 Task: Toggle the udate links on file move enable for directories.
Action: Mouse moved to (25, 626)
Screenshot: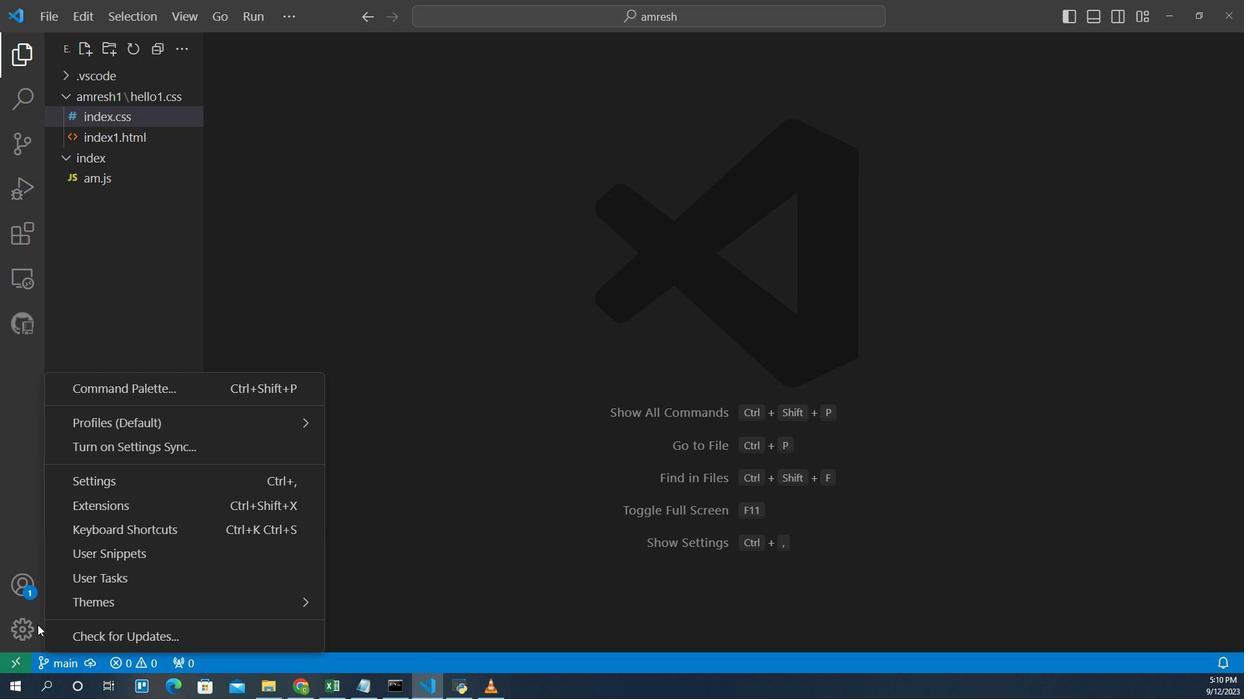 
Action: Mouse pressed left at (25, 626)
Screenshot: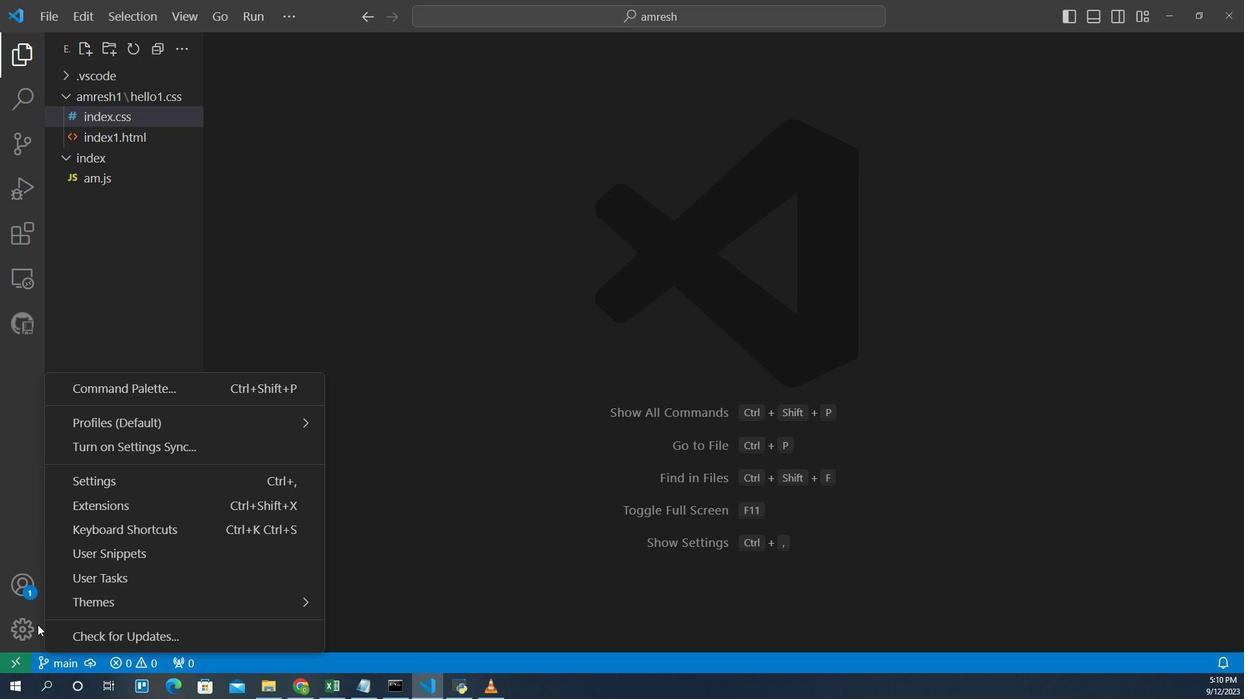 
Action: Mouse moved to (86, 484)
Screenshot: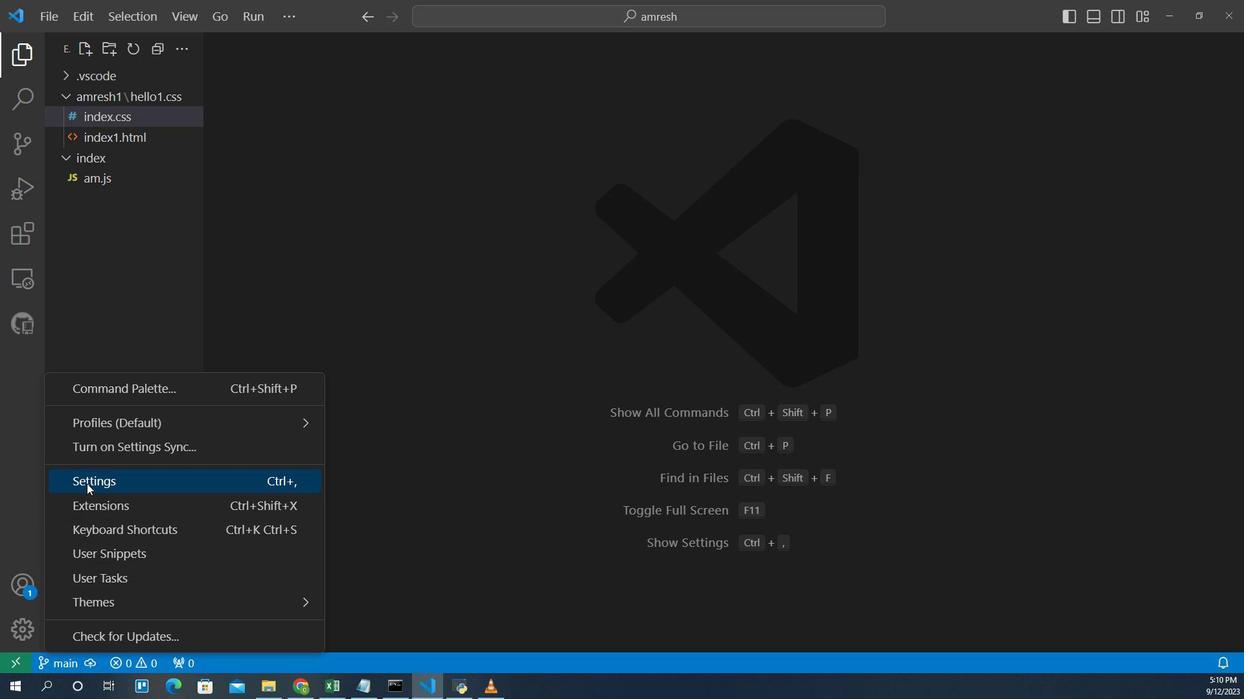 
Action: Mouse pressed left at (86, 484)
Screenshot: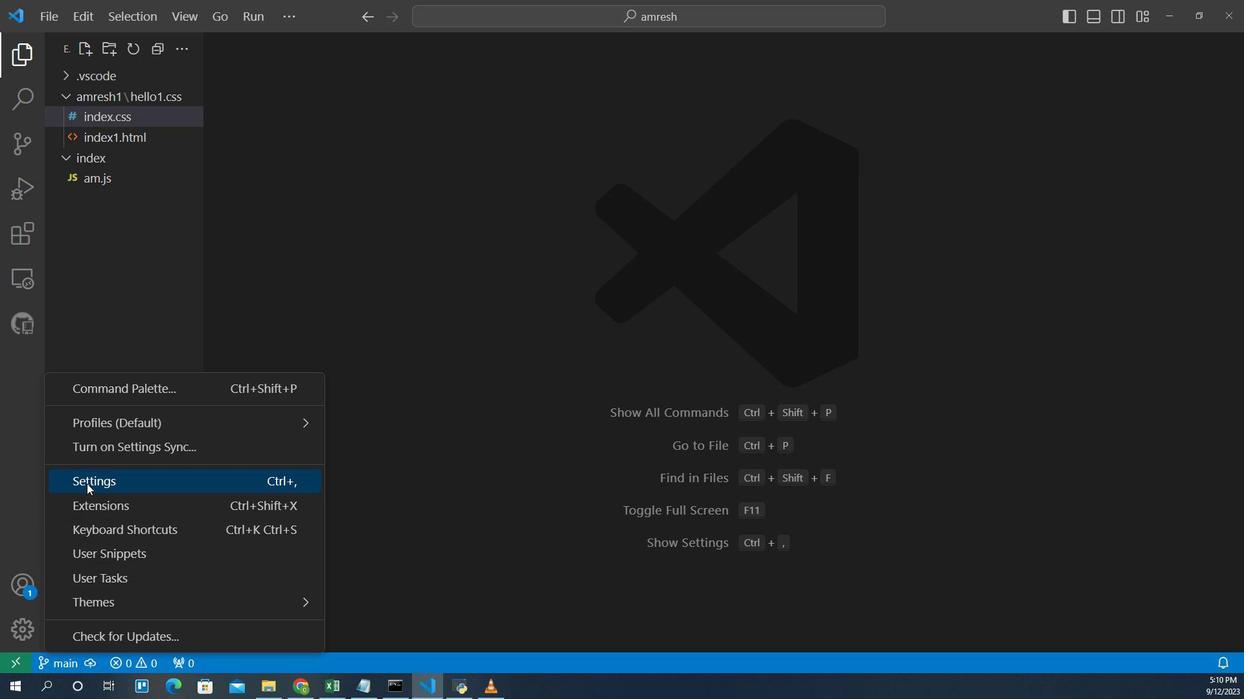 
Action: Mouse moved to (303, 301)
Screenshot: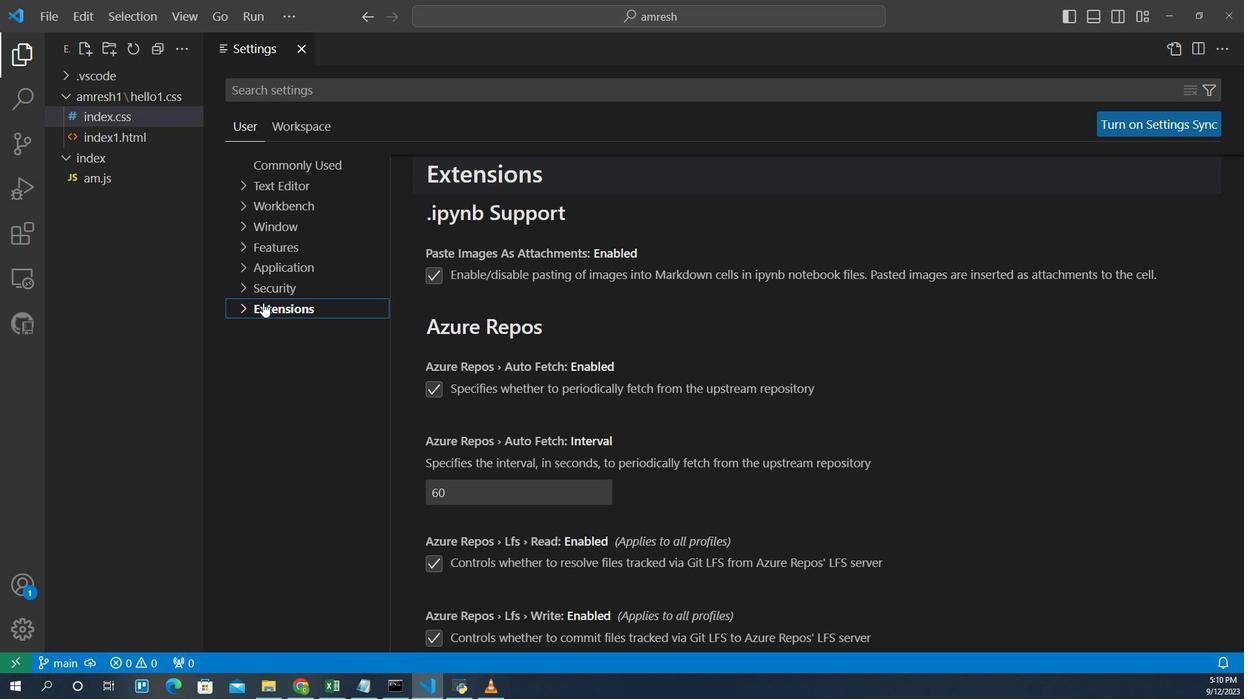 
Action: Mouse pressed left at (303, 301)
Screenshot: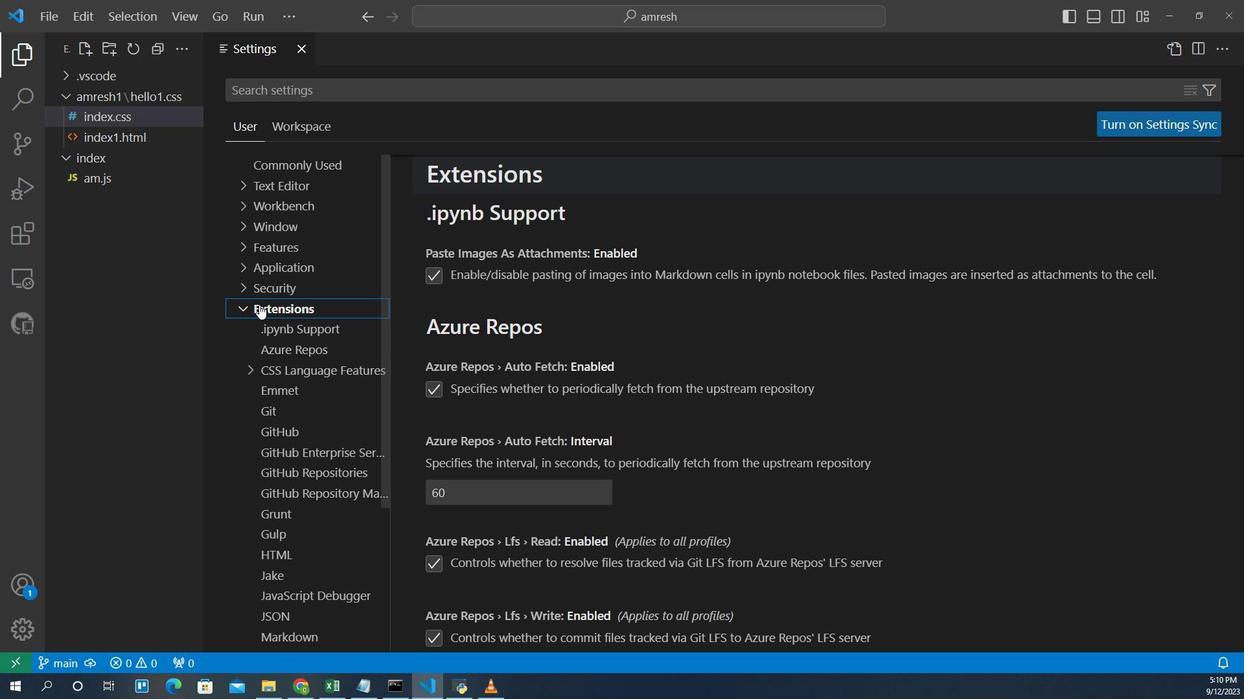 
Action: Mouse moved to (332, 639)
Screenshot: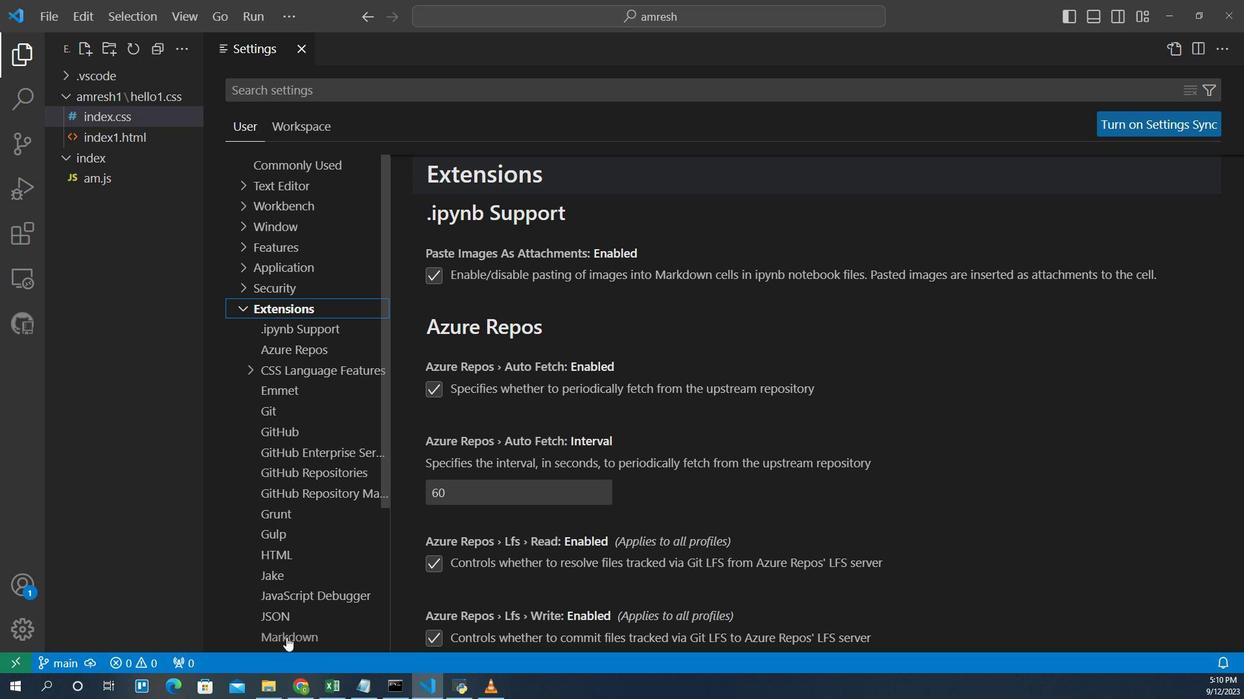 
Action: Mouse pressed left at (332, 639)
Screenshot: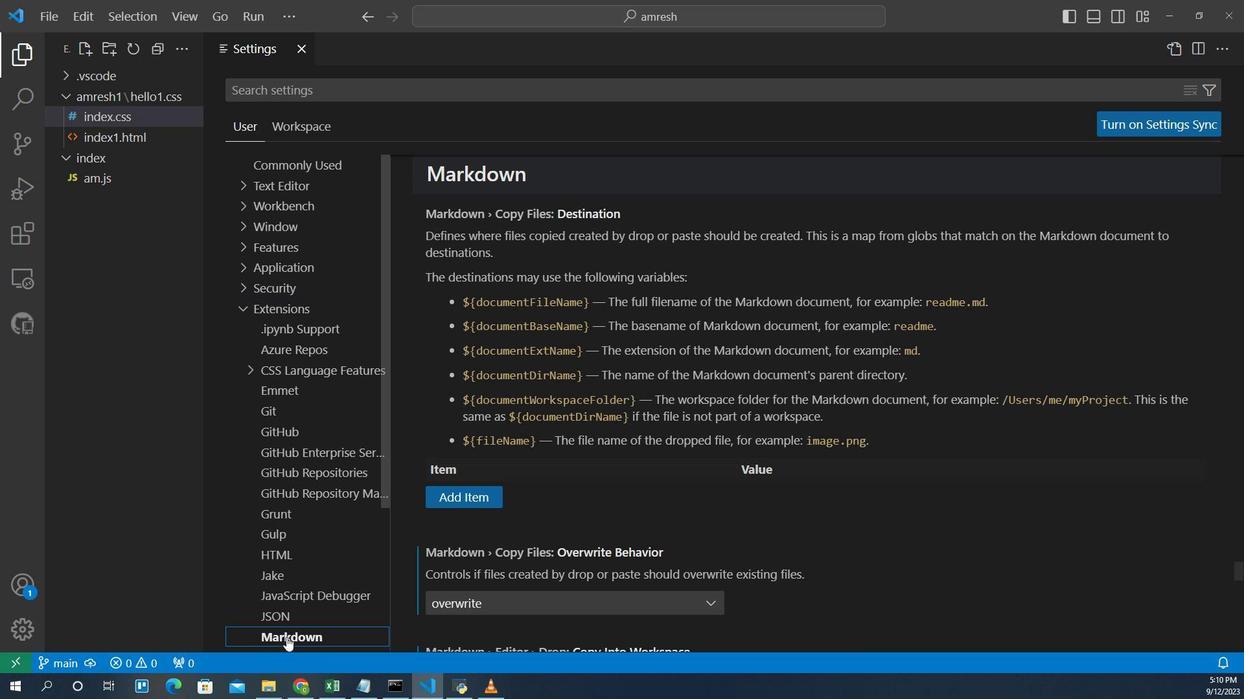 
Action: Mouse moved to (738, 624)
Screenshot: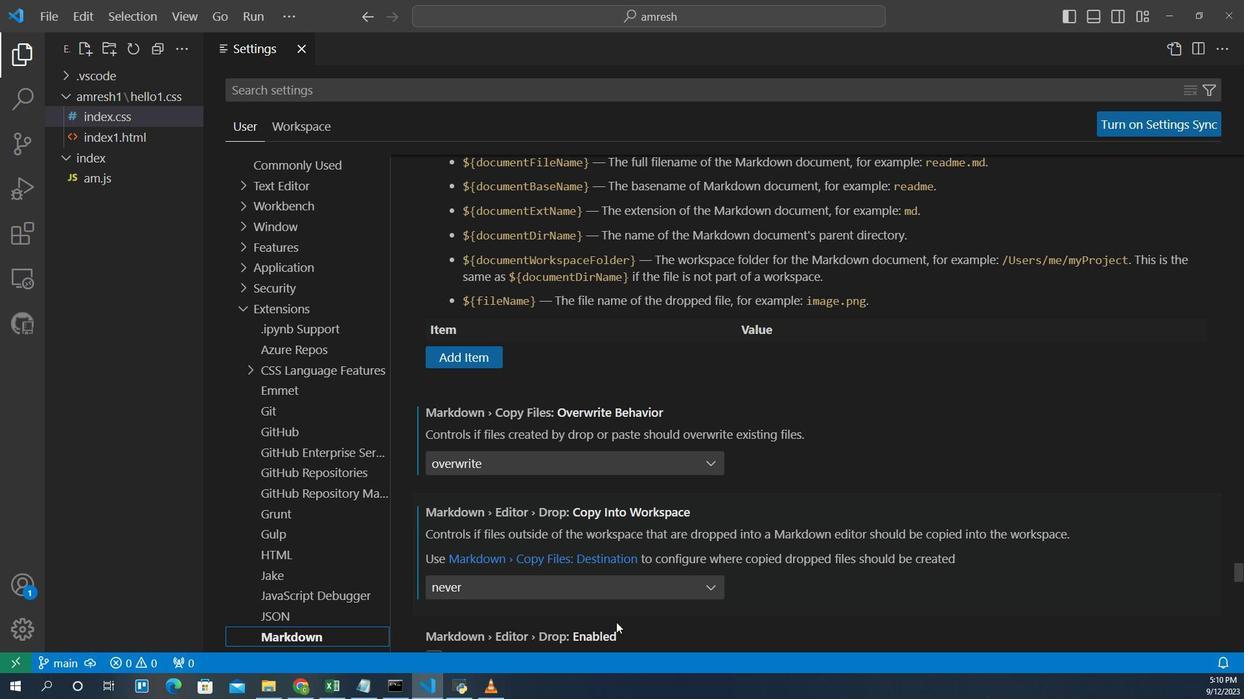 
Action: Mouse scrolled (738, 623) with delta (0, 0)
Screenshot: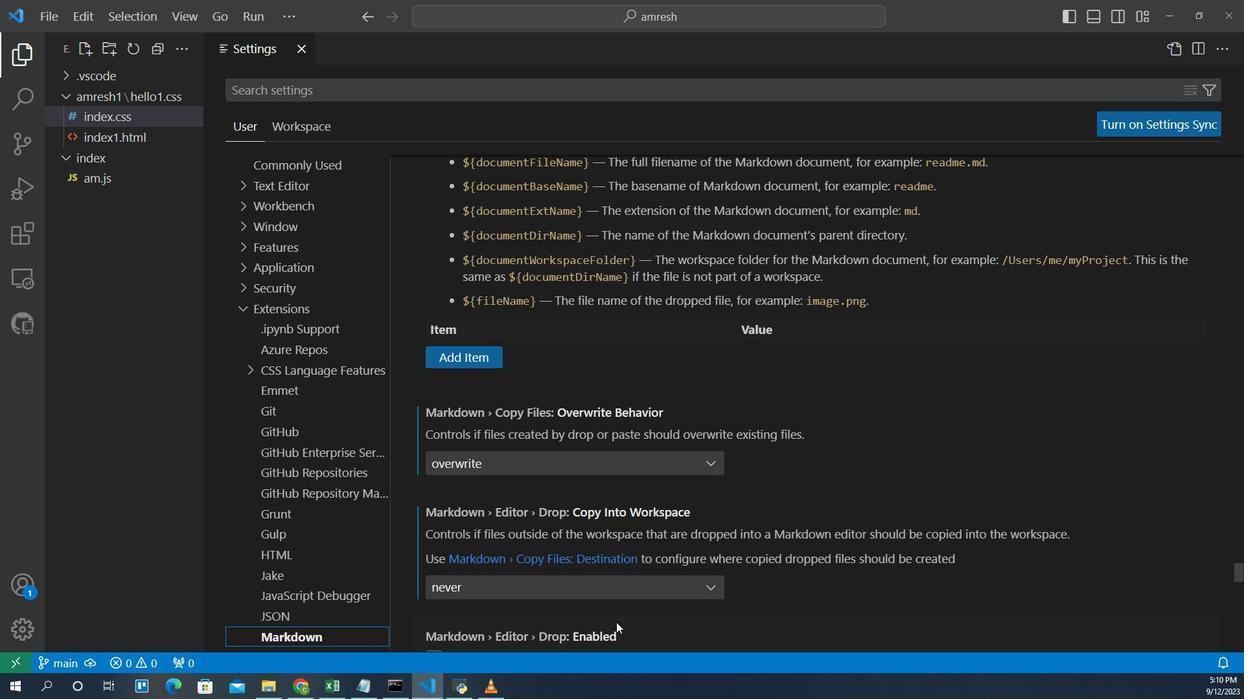 
Action: Mouse scrolled (738, 623) with delta (0, 0)
Screenshot: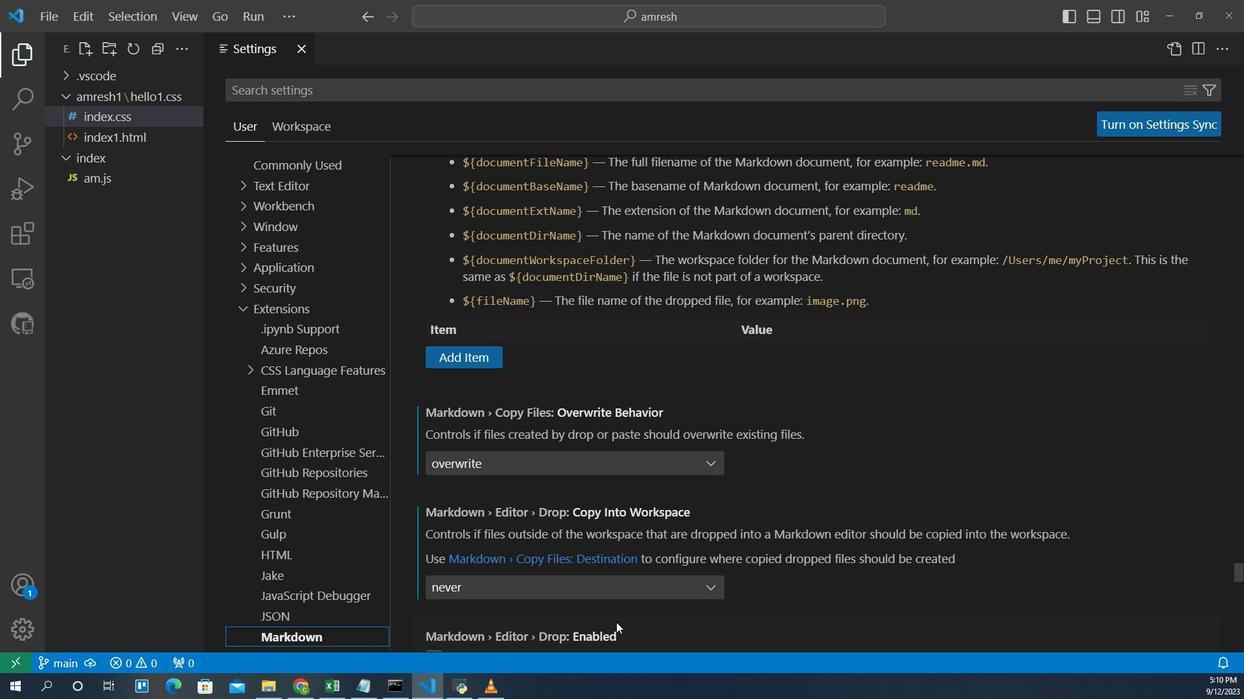 
Action: Mouse scrolled (738, 623) with delta (0, 0)
Screenshot: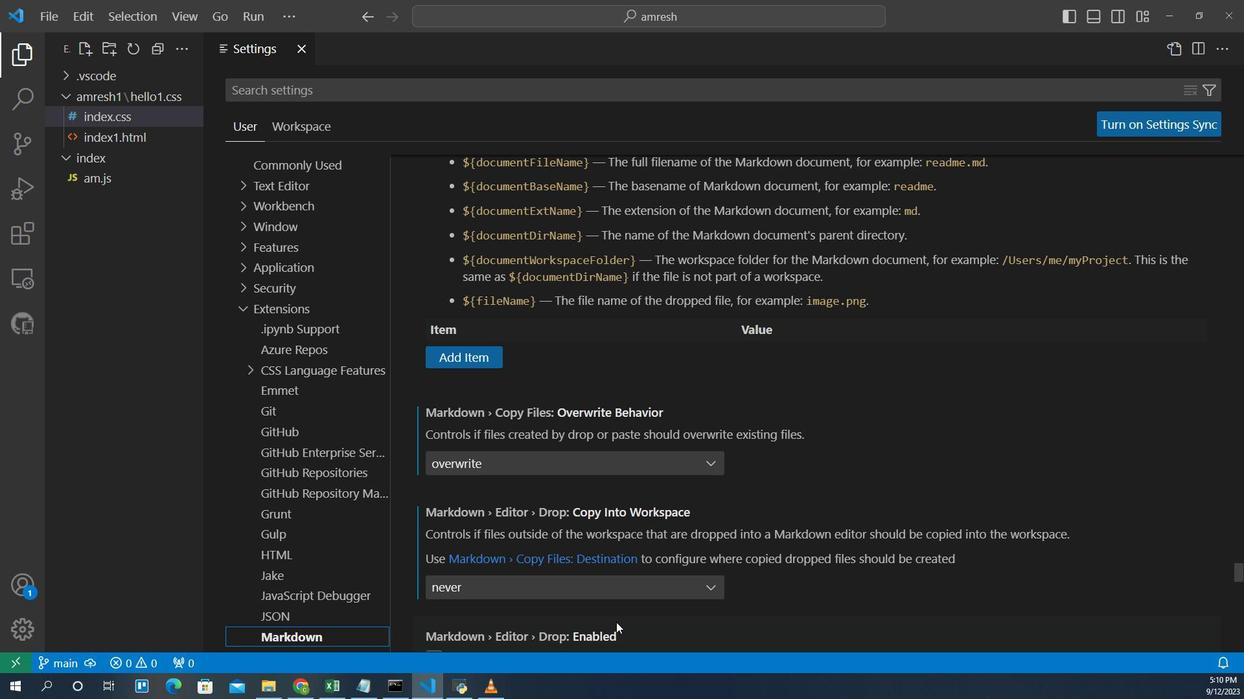 
Action: Mouse moved to (738, 624)
Screenshot: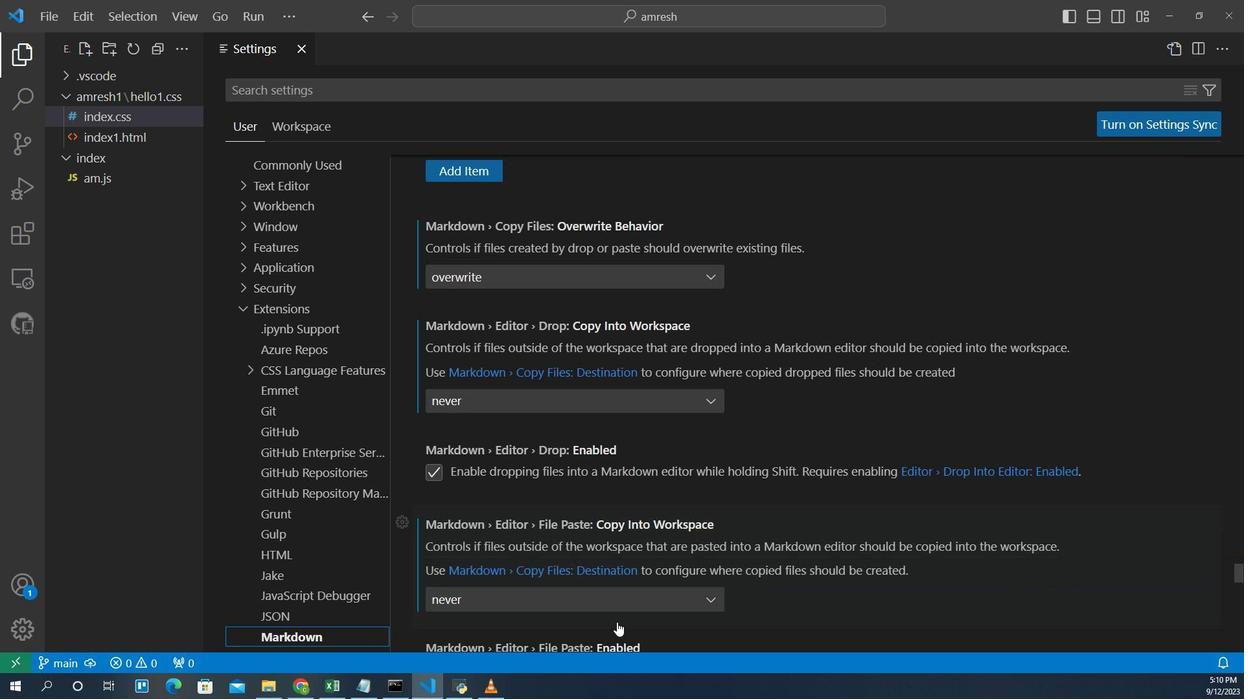 
Action: Mouse scrolled (738, 623) with delta (0, 0)
Screenshot: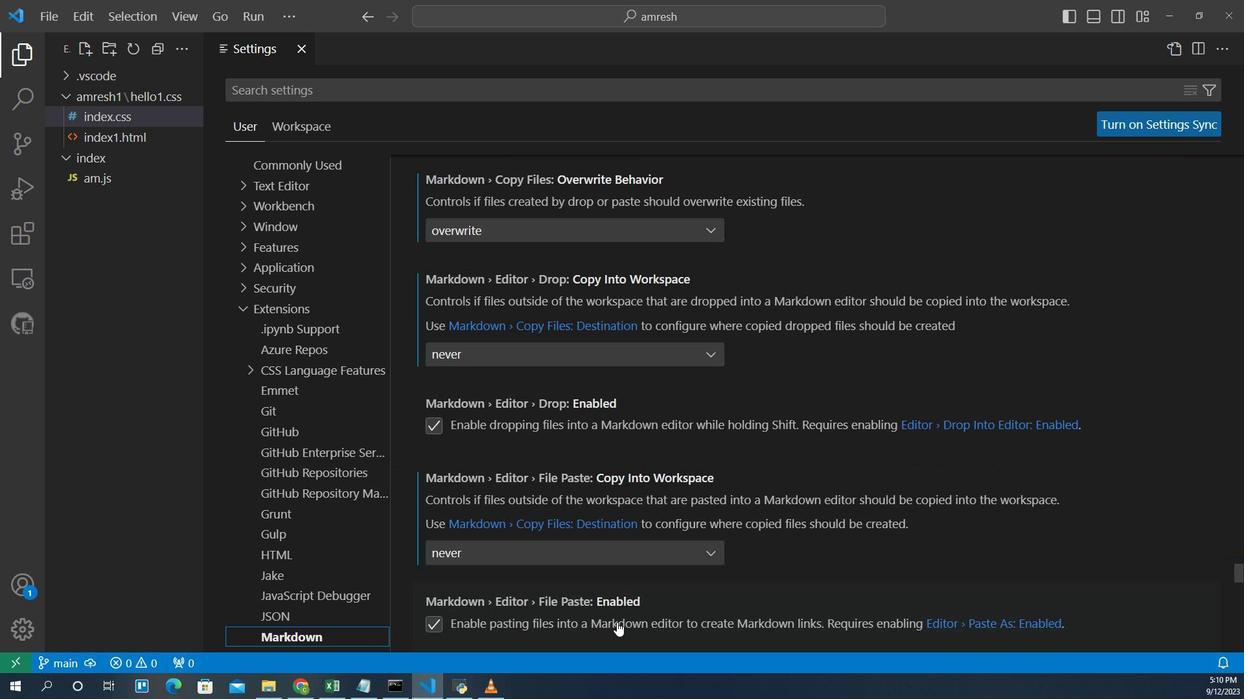 
Action: Mouse scrolled (738, 623) with delta (0, 0)
Screenshot: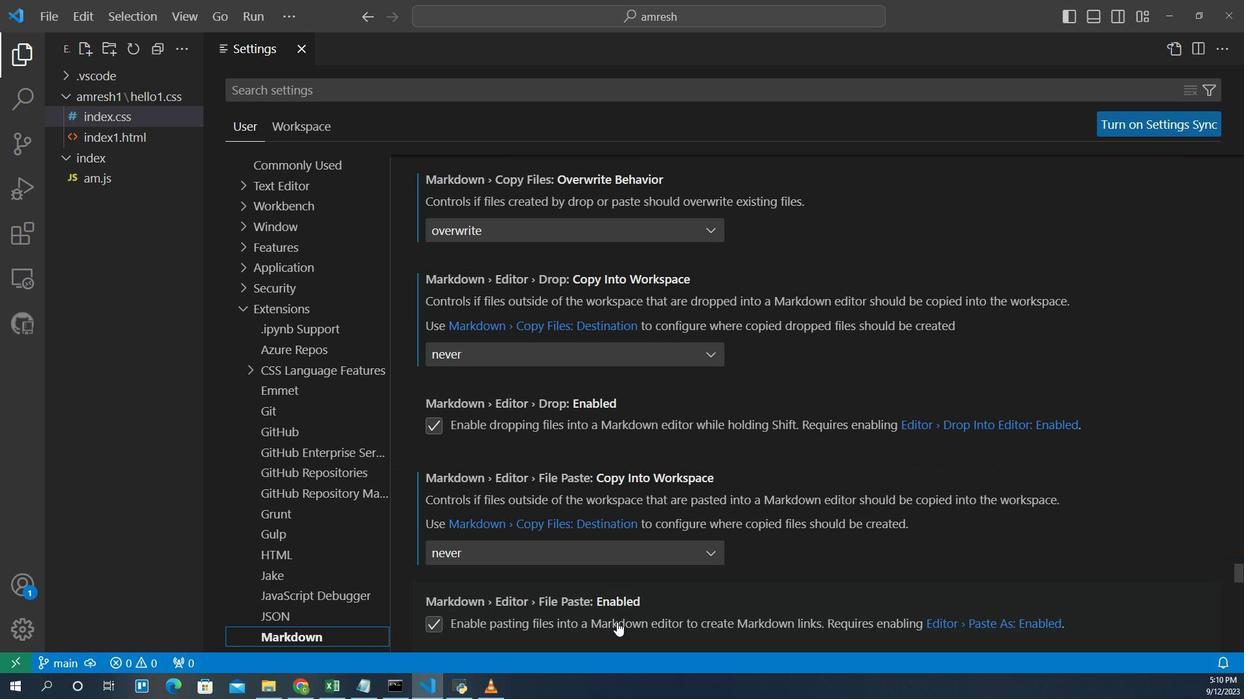 
Action: Mouse scrolled (738, 623) with delta (0, 0)
Screenshot: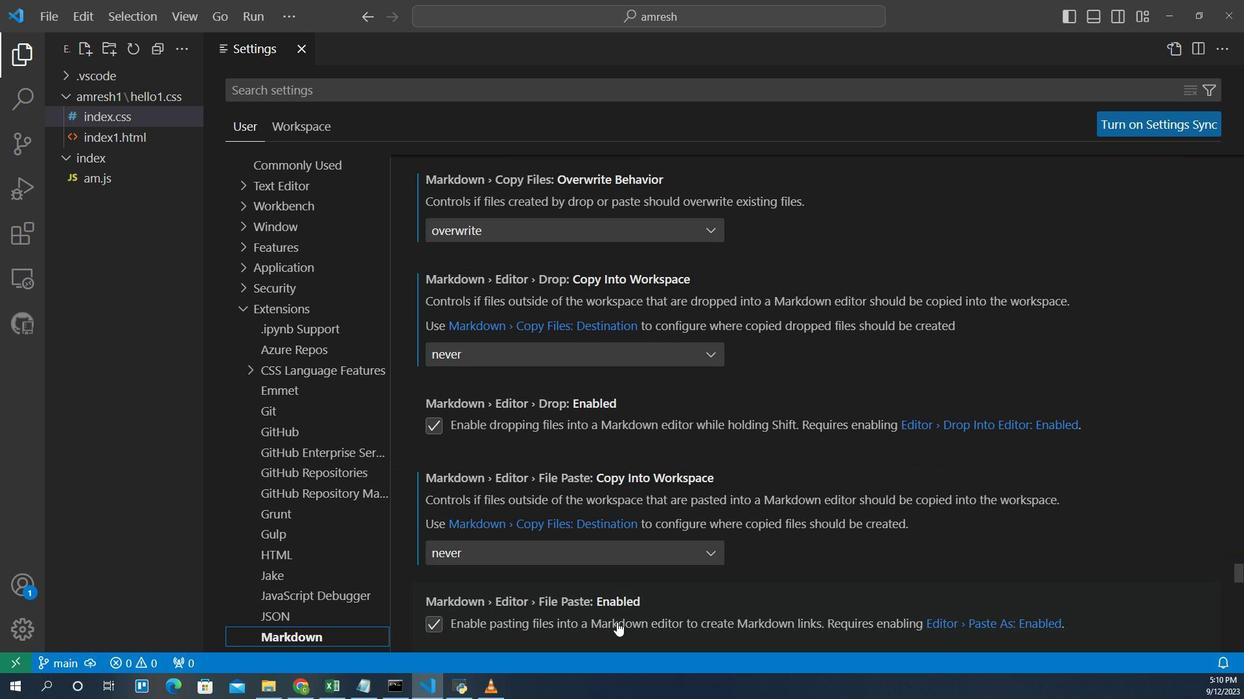 
Action: Mouse scrolled (738, 623) with delta (0, 0)
Screenshot: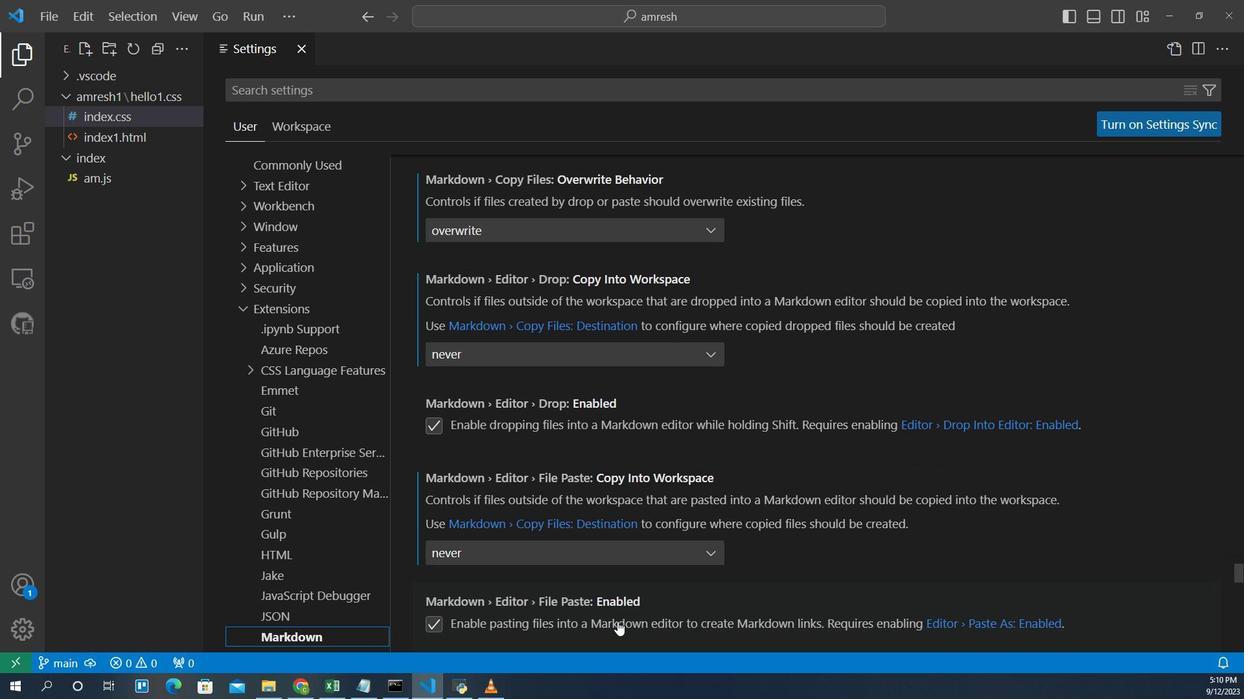 
Action: Mouse scrolled (738, 623) with delta (0, 0)
Screenshot: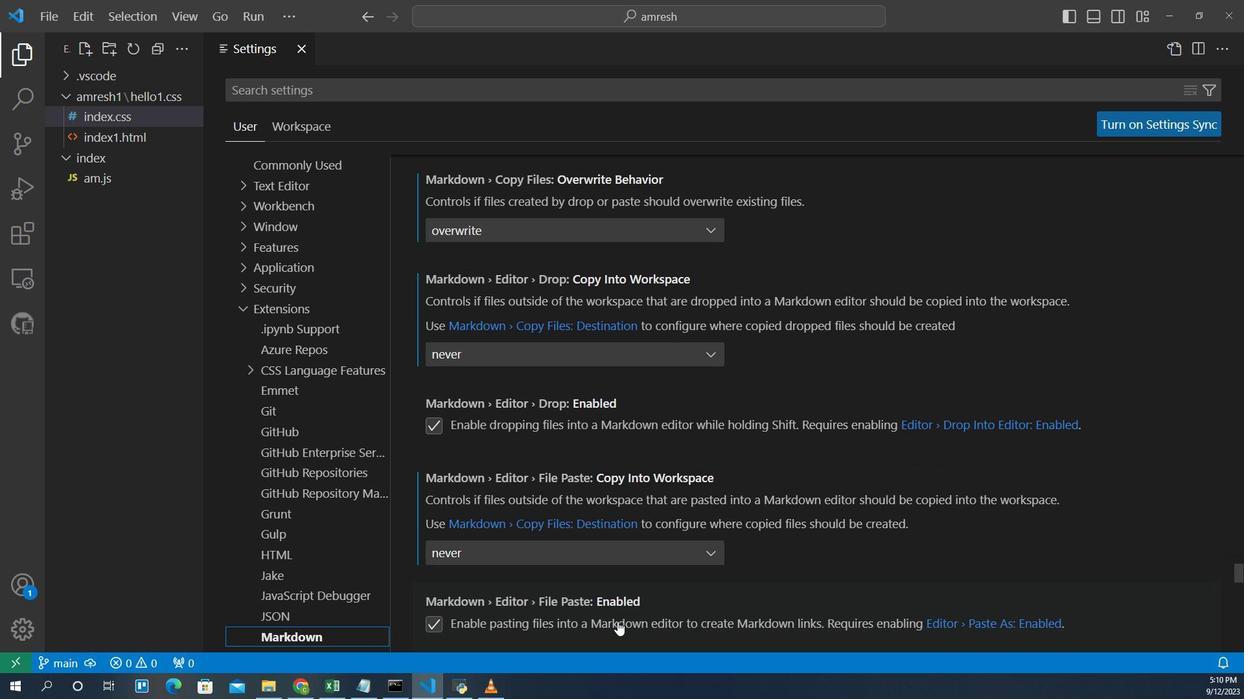 
Action: Mouse moved to (739, 623)
Screenshot: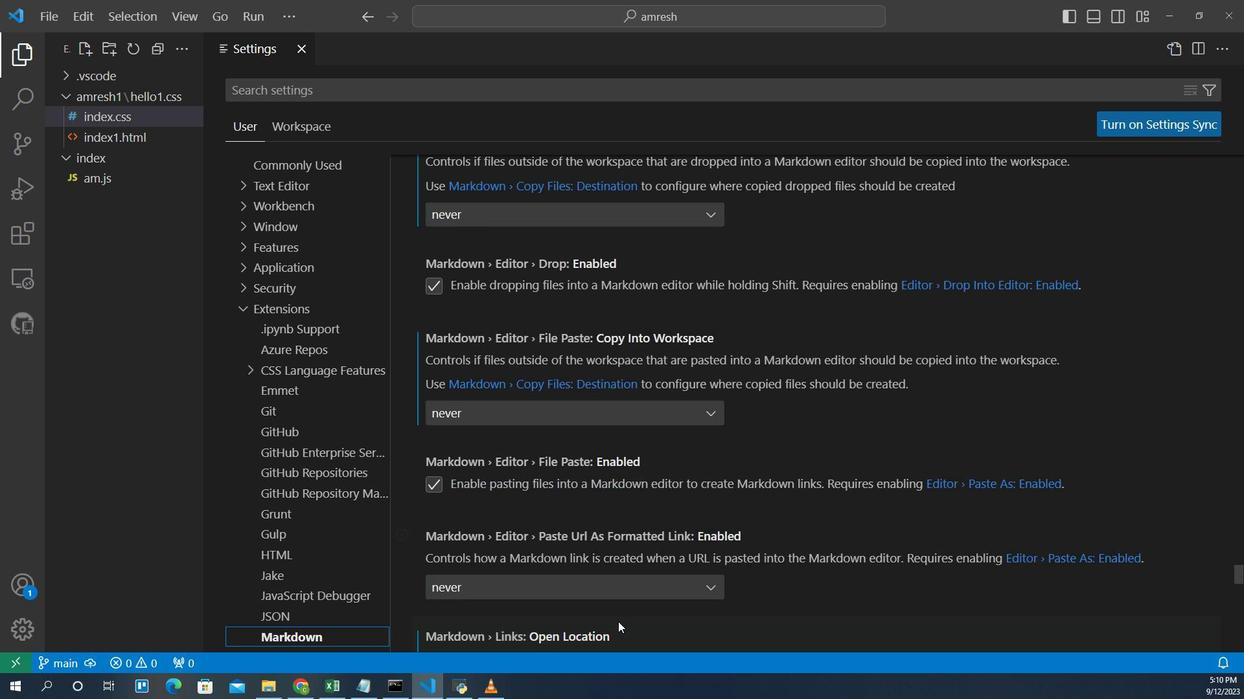 
Action: Mouse scrolled (739, 622) with delta (0, 0)
Screenshot: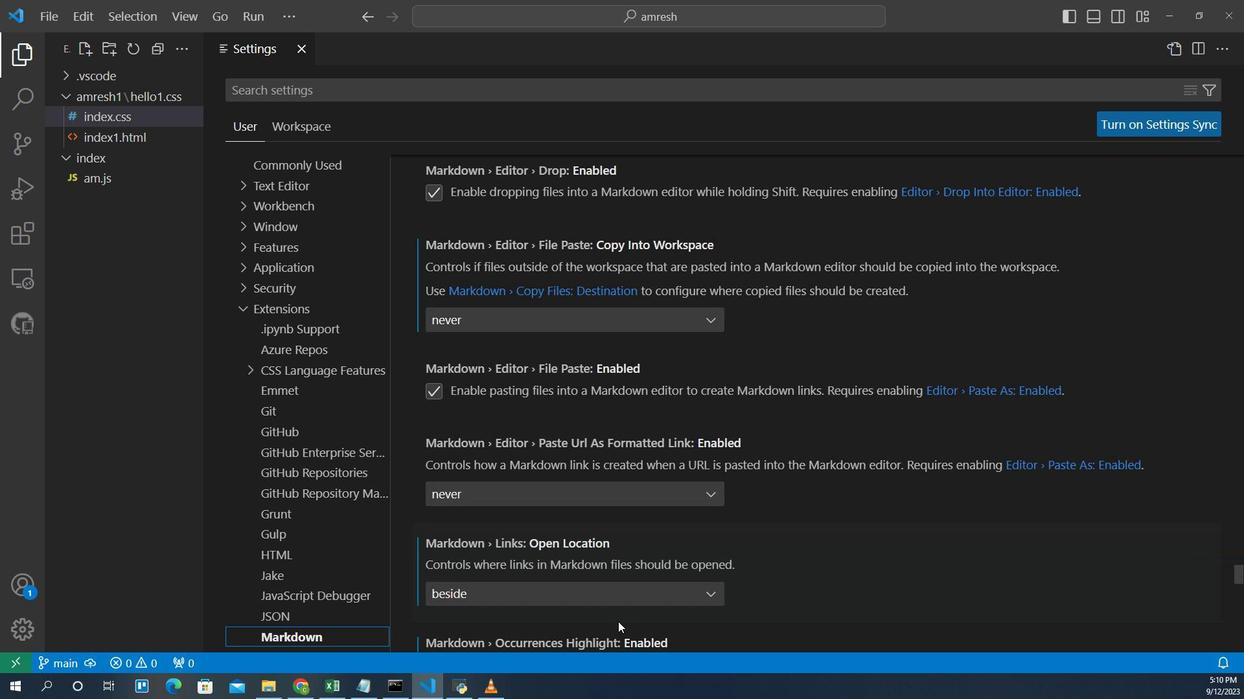 
Action: Mouse scrolled (739, 622) with delta (0, 0)
Screenshot: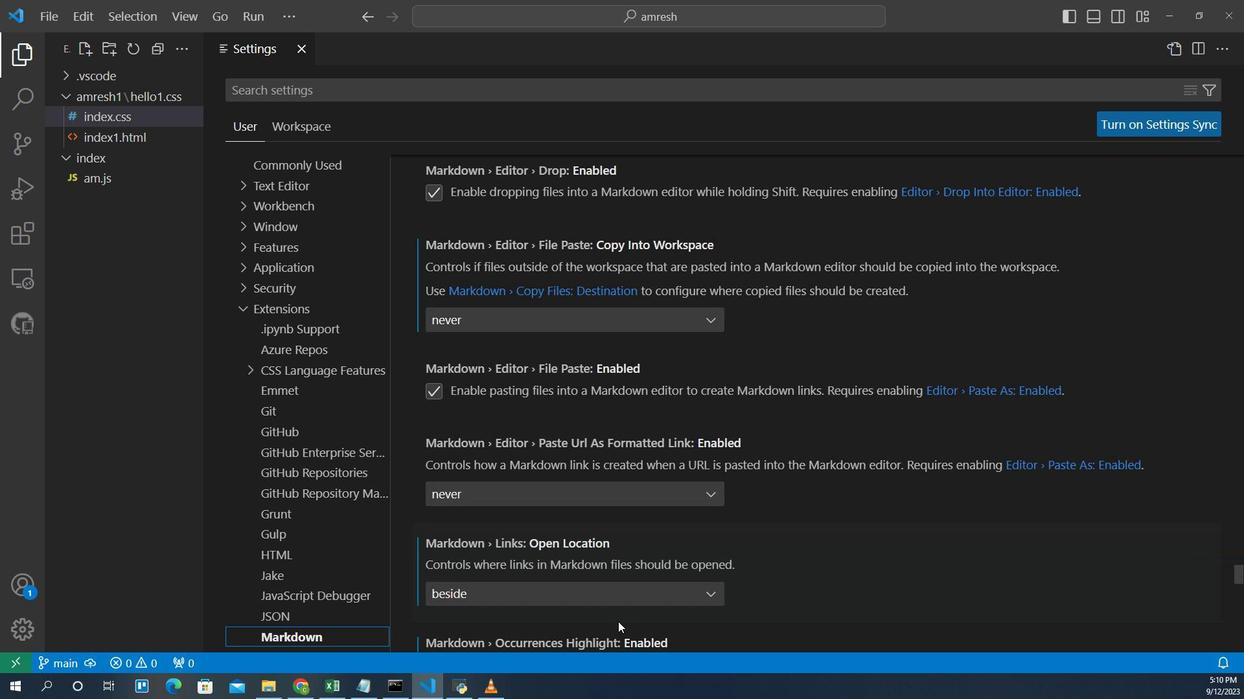 
Action: Mouse scrolled (739, 622) with delta (0, 0)
Screenshot: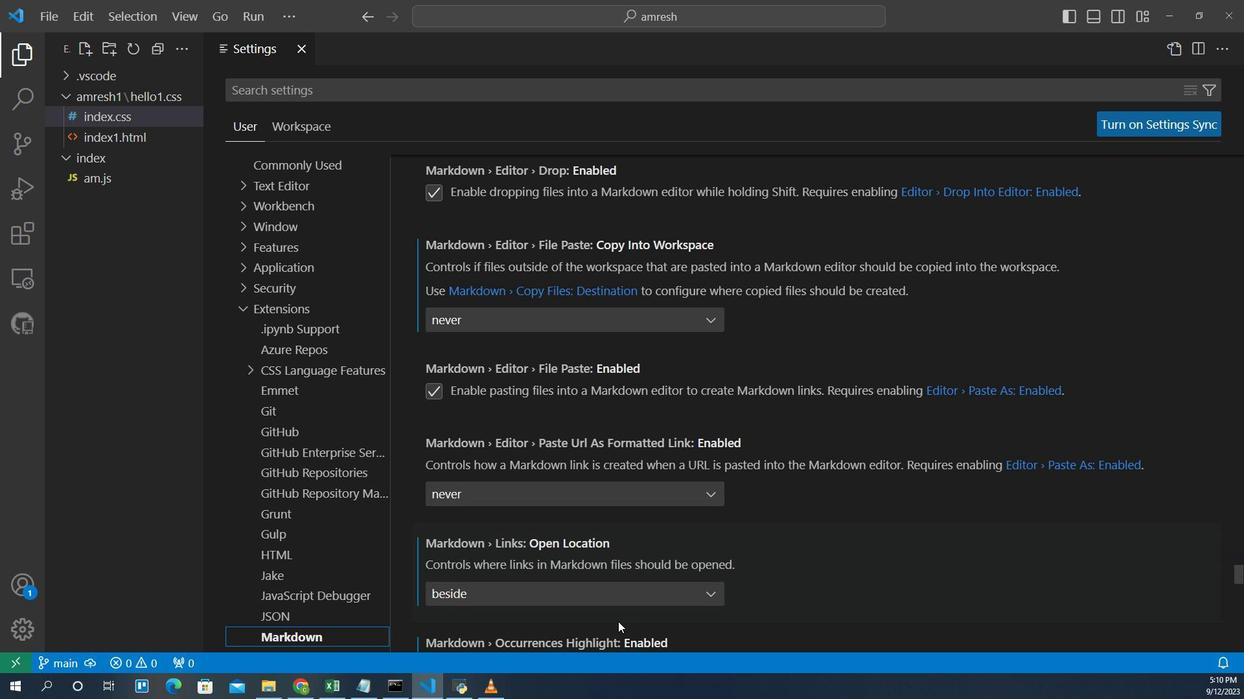 
Action: Mouse moved to (740, 623)
Screenshot: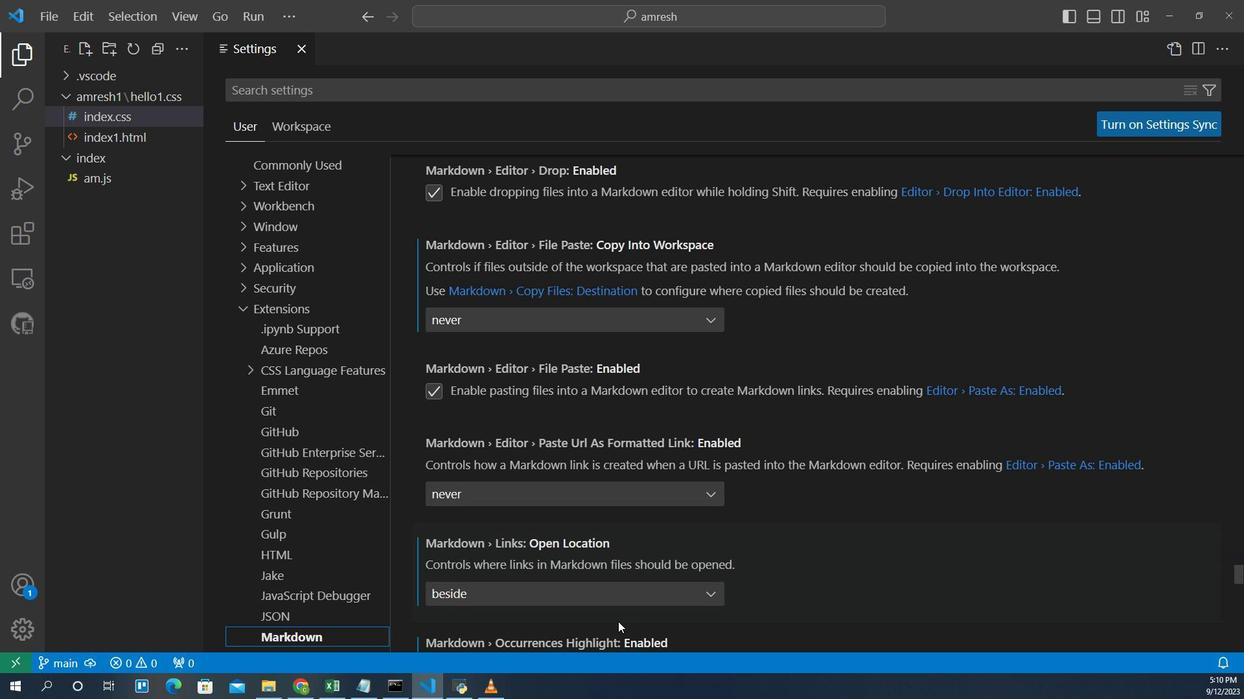 
Action: Mouse scrolled (740, 622) with delta (0, 0)
Screenshot: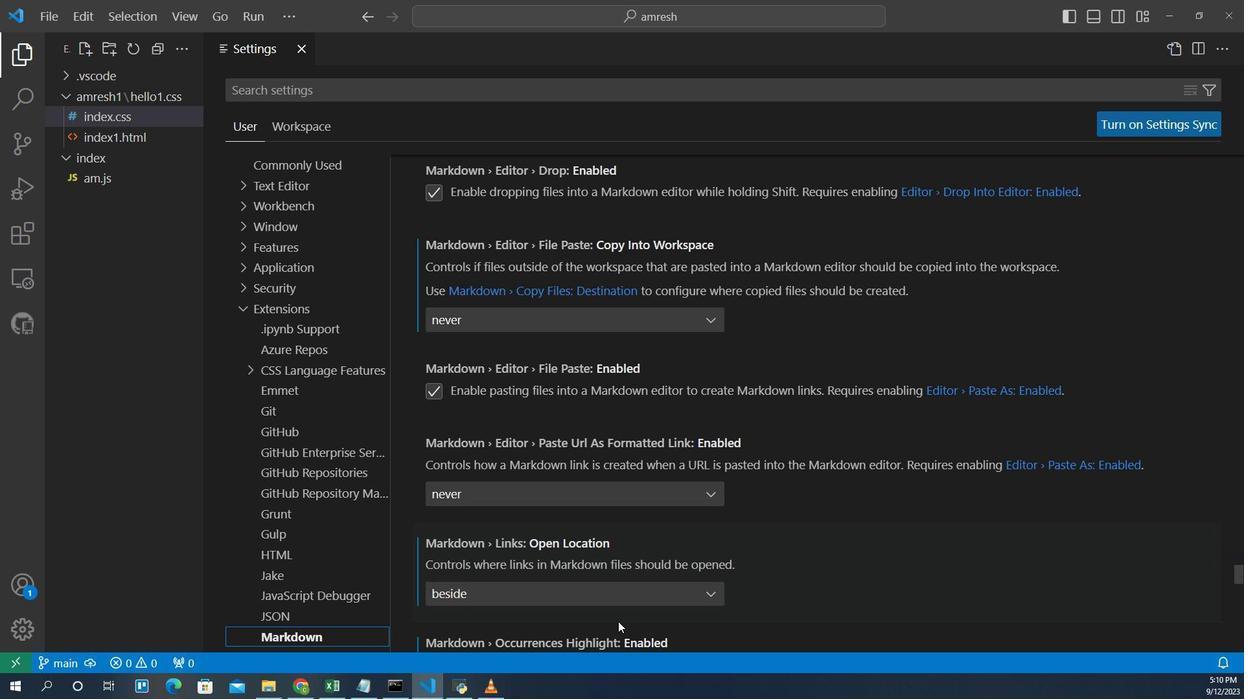 
Action: Mouse scrolled (740, 622) with delta (0, 0)
Screenshot: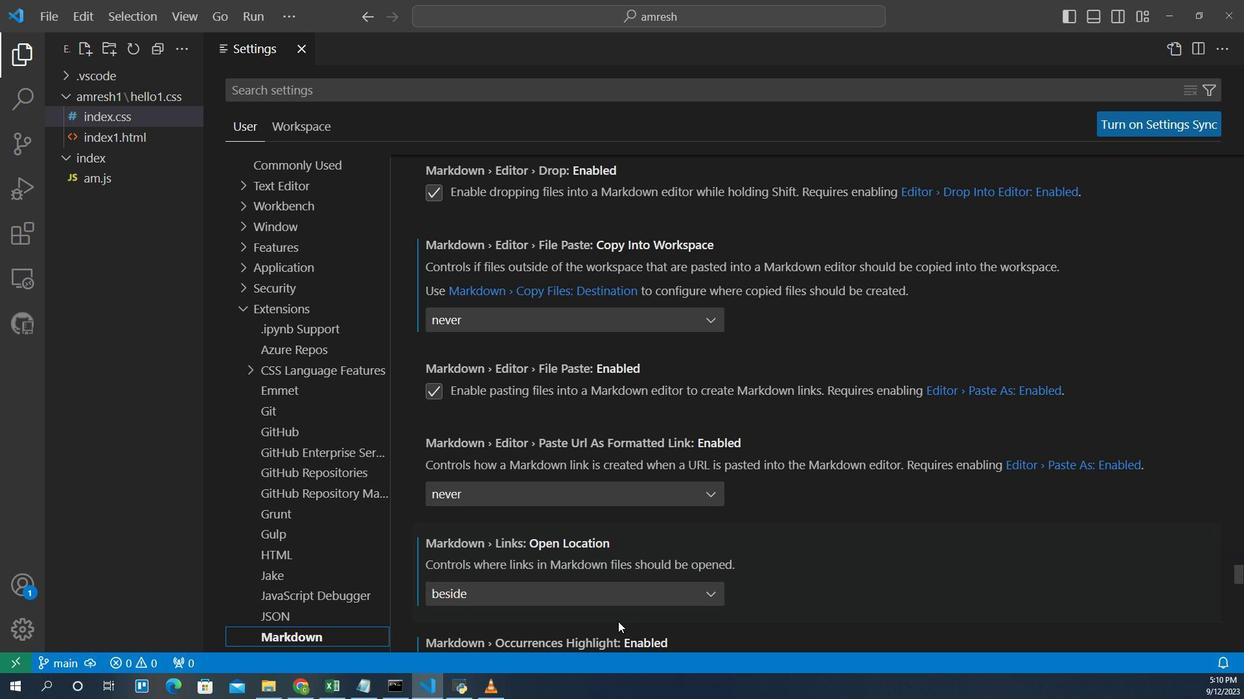 
Action: Mouse scrolled (740, 622) with delta (0, 0)
Screenshot: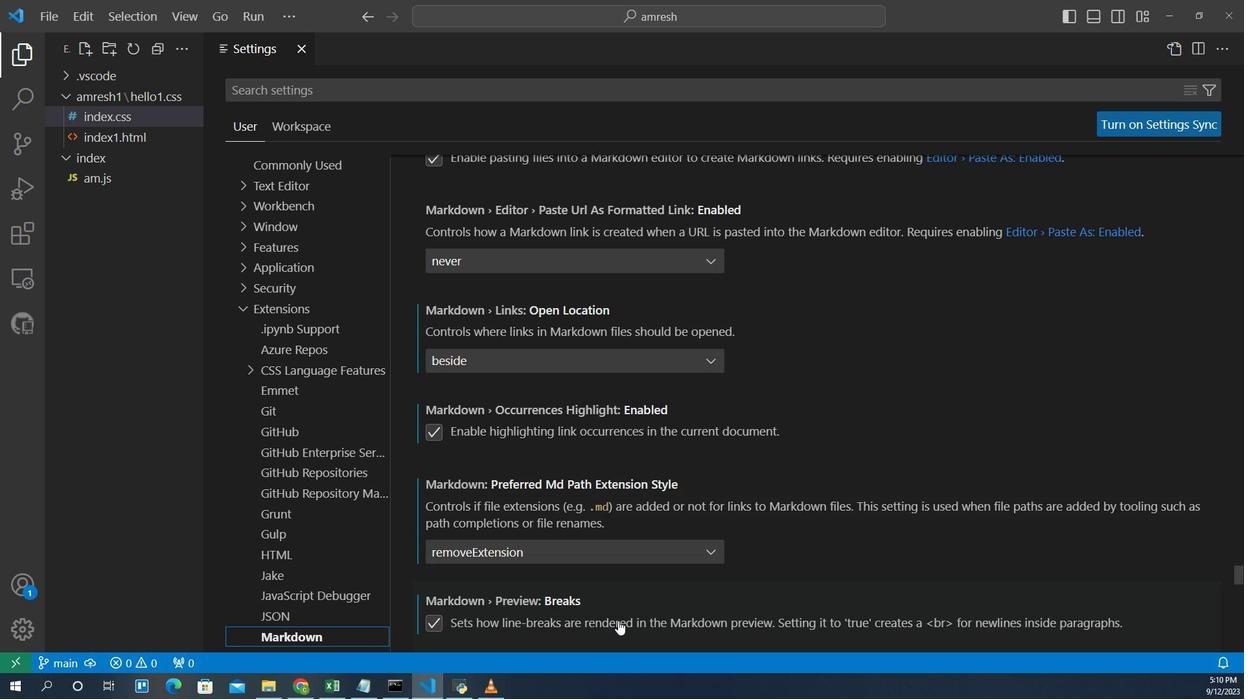 
Action: Mouse scrolled (740, 622) with delta (0, 0)
Screenshot: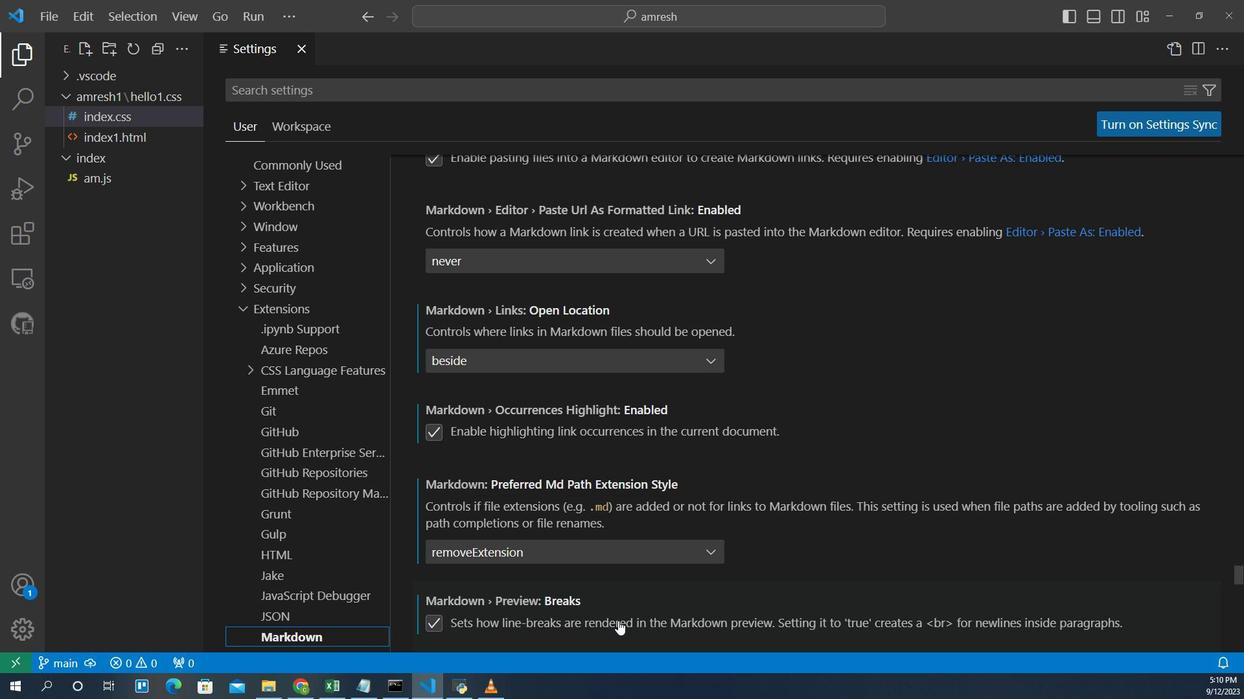 
Action: Mouse scrolled (740, 622) with delta (0, 0)
Screenshot: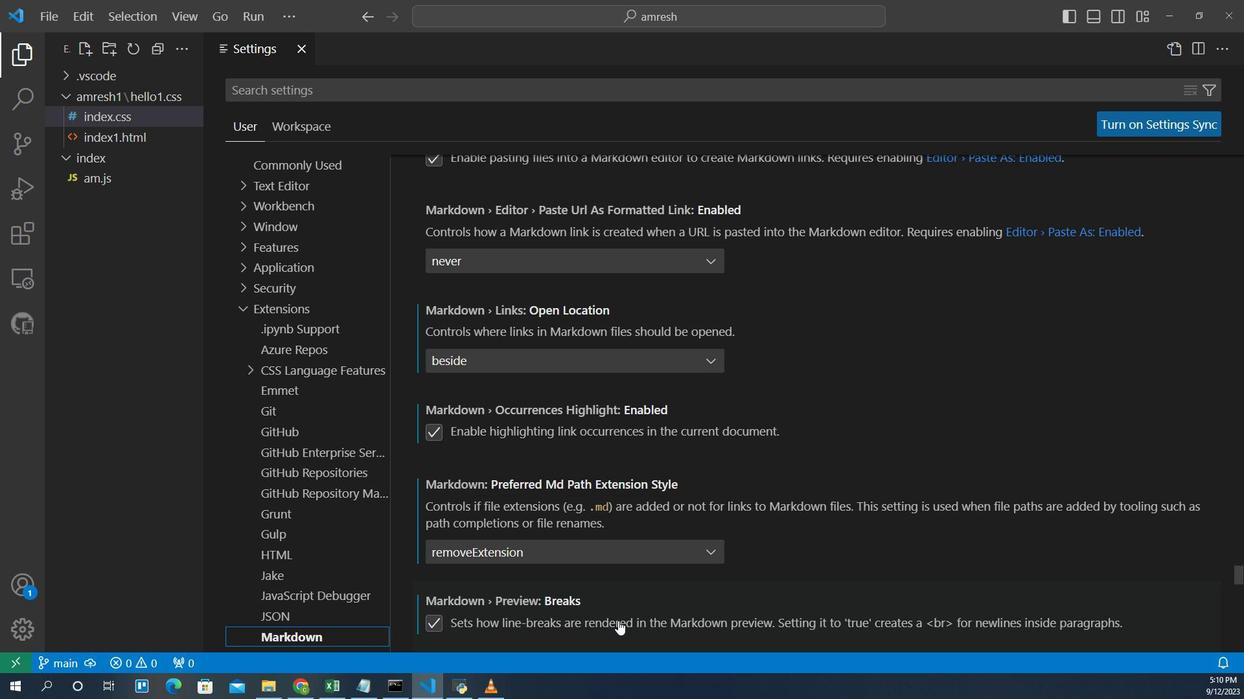 
Action: Mouse scrolled (740, 622) with delta (0, 0)
Screenshot: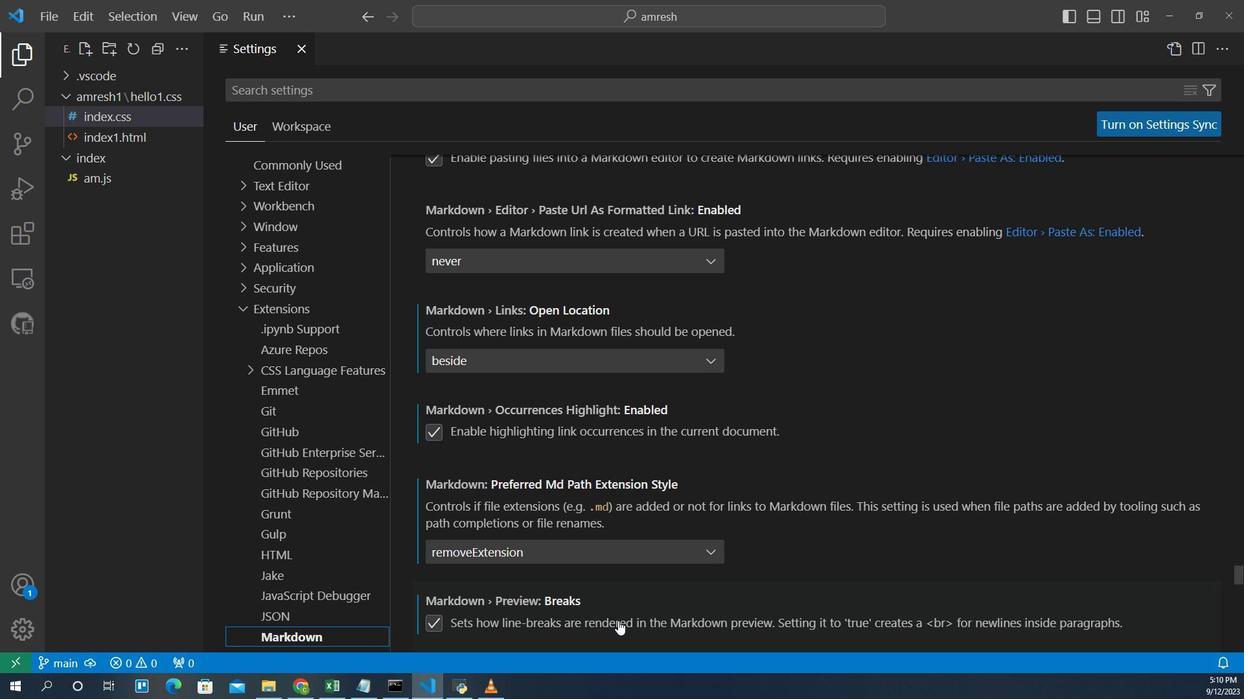 
Action: Mouse moved to (740, 622)
Screenshot: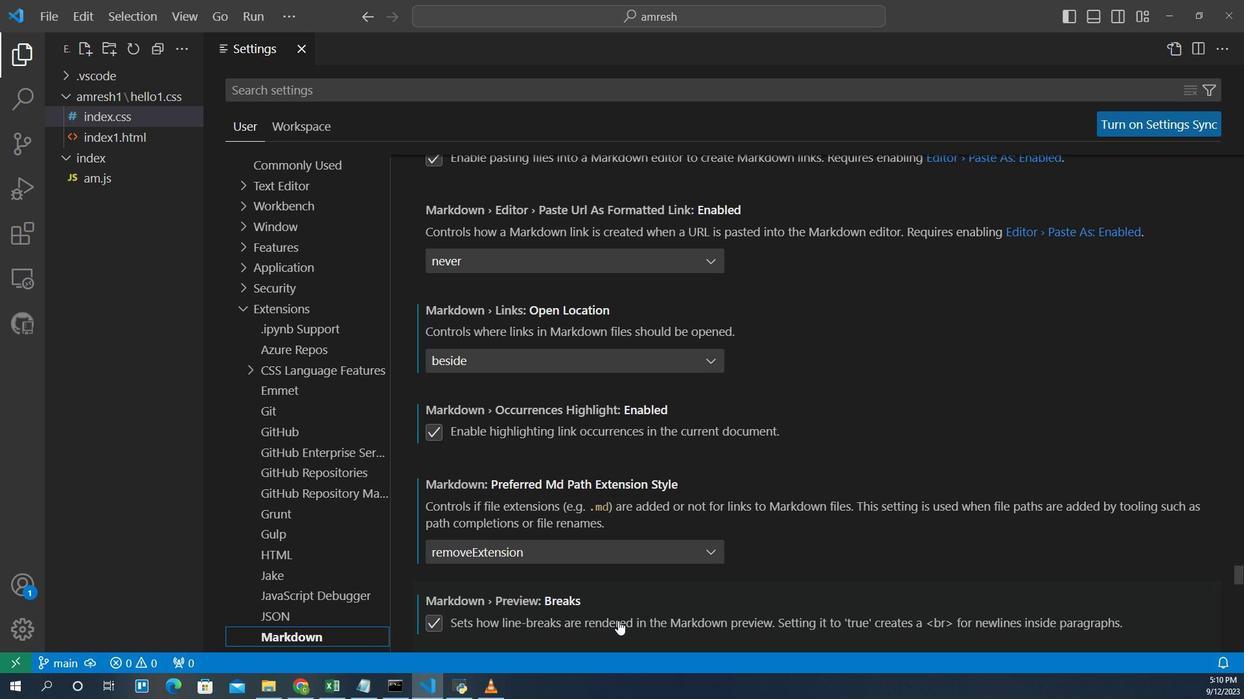 
Action: Mouse scrolled (740, 622) with delta (0, 0)
Screenshot: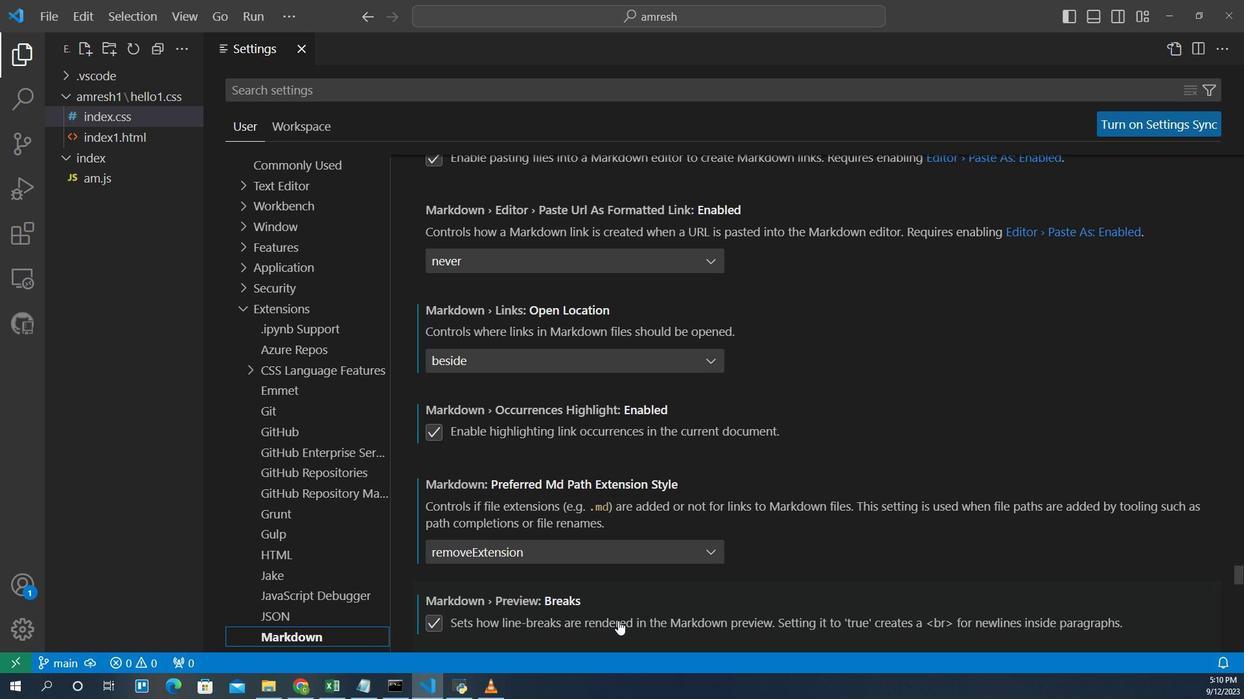 
Action: Mouse scrolled (740, 622) with delta (0, 0)
Screenshot: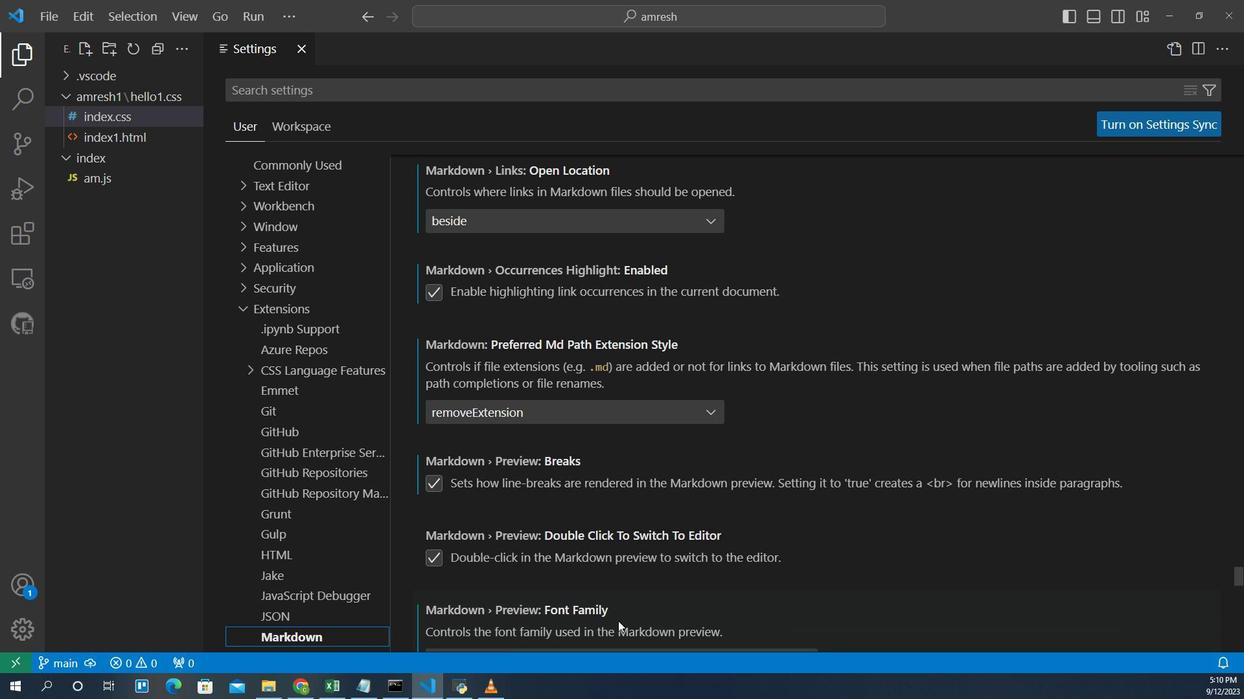 
Action: Mouse scrolled (740, 622) with delta (0, 0)
Screenshot: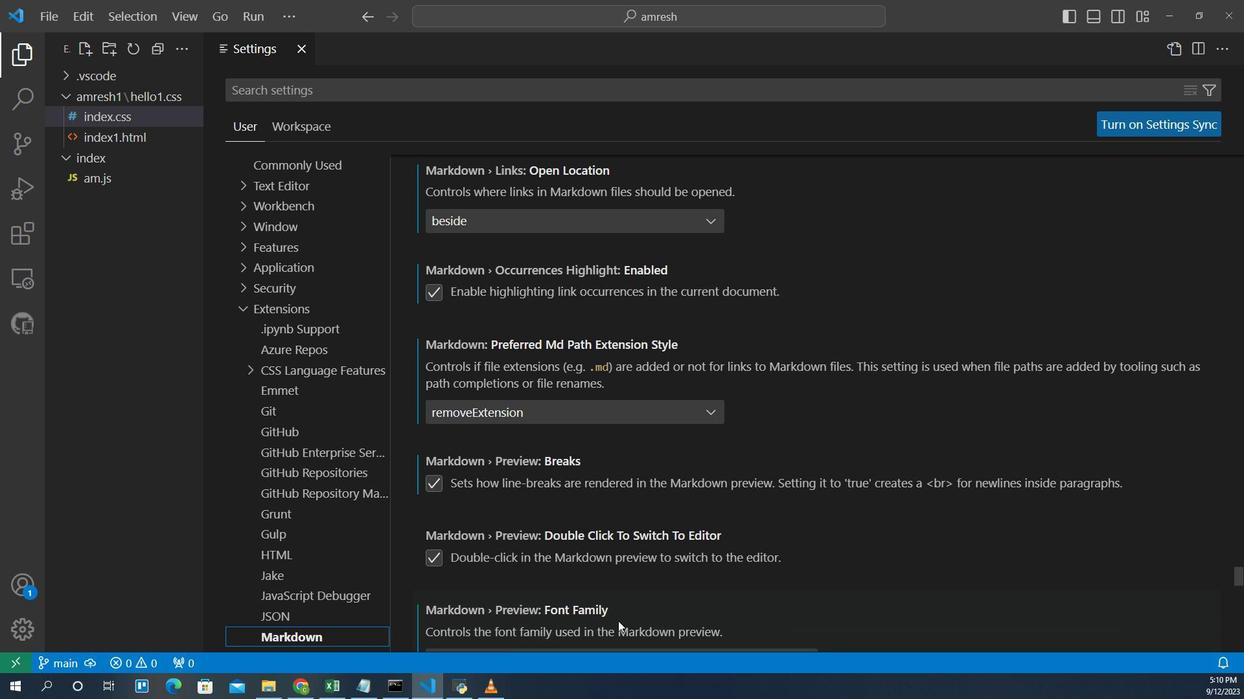 
Action: Mouse scrolled (740, 622) with delta (0, 0)
Screenshot: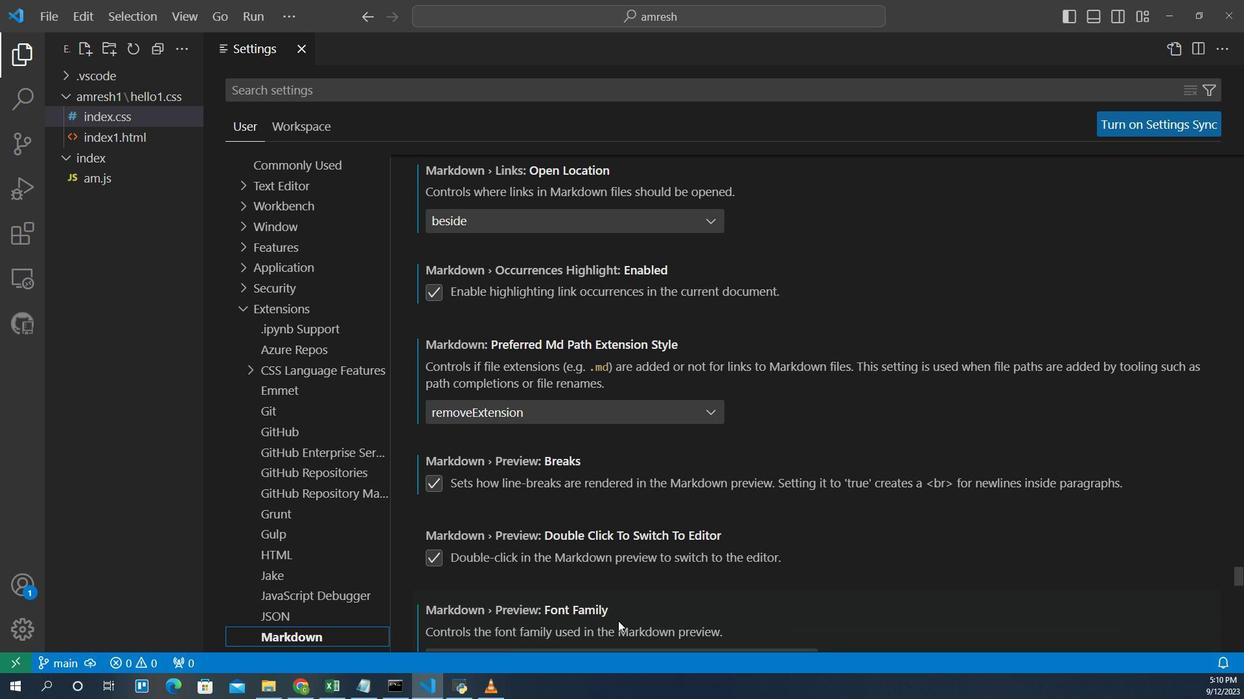 
Action: Mouse scrolled (740, 622) with delta (0, 0)
Screenshot: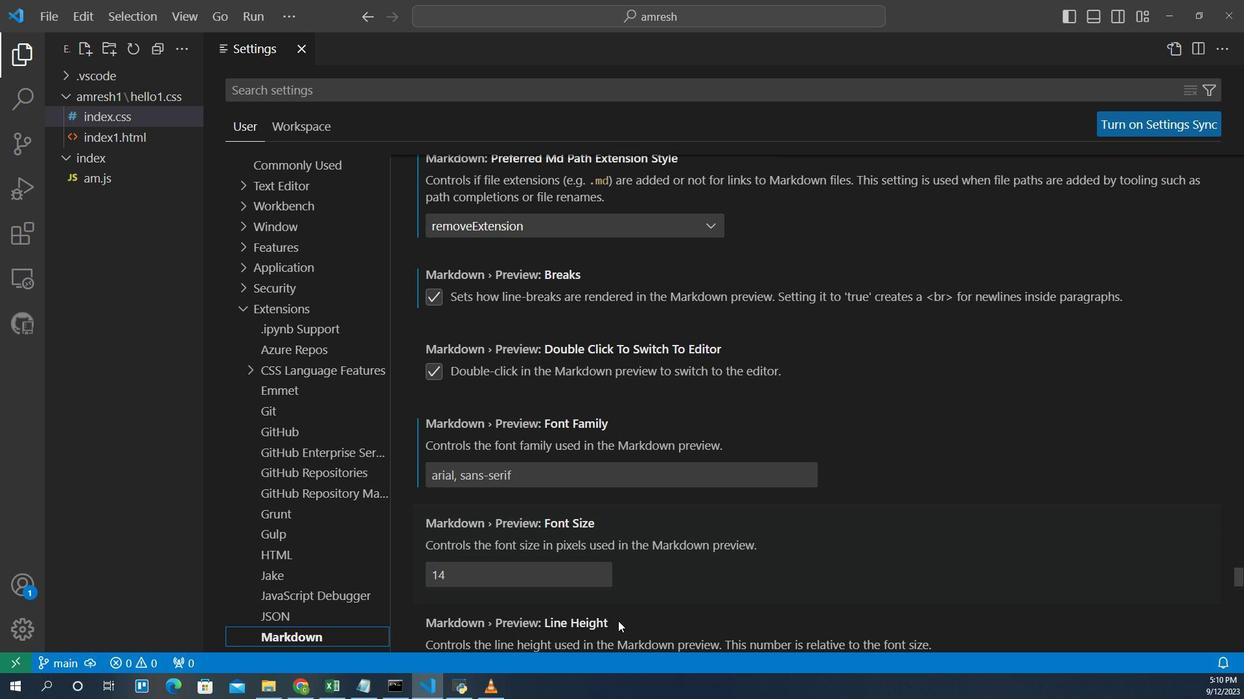 
Action: Mouse scrolled (740, 622) with delta (0, 0)
Screenshot: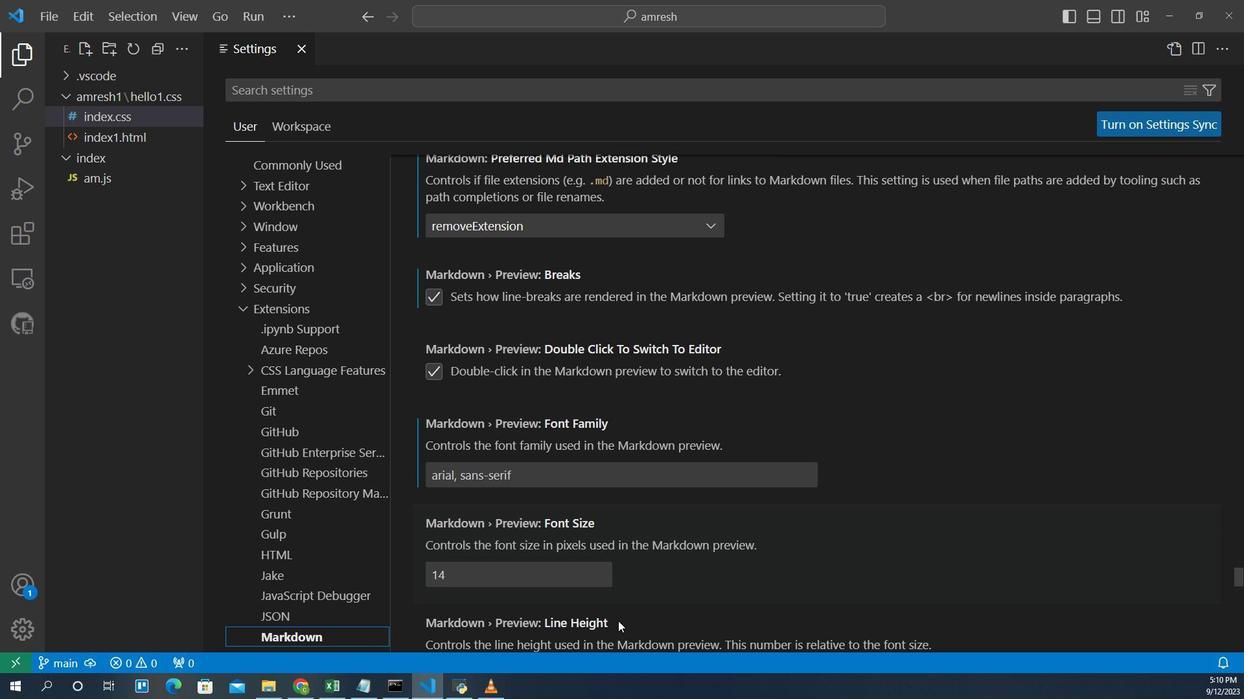 
Action: Mouse scrolled (740, 622) with delta (0, 0)
Screenshot: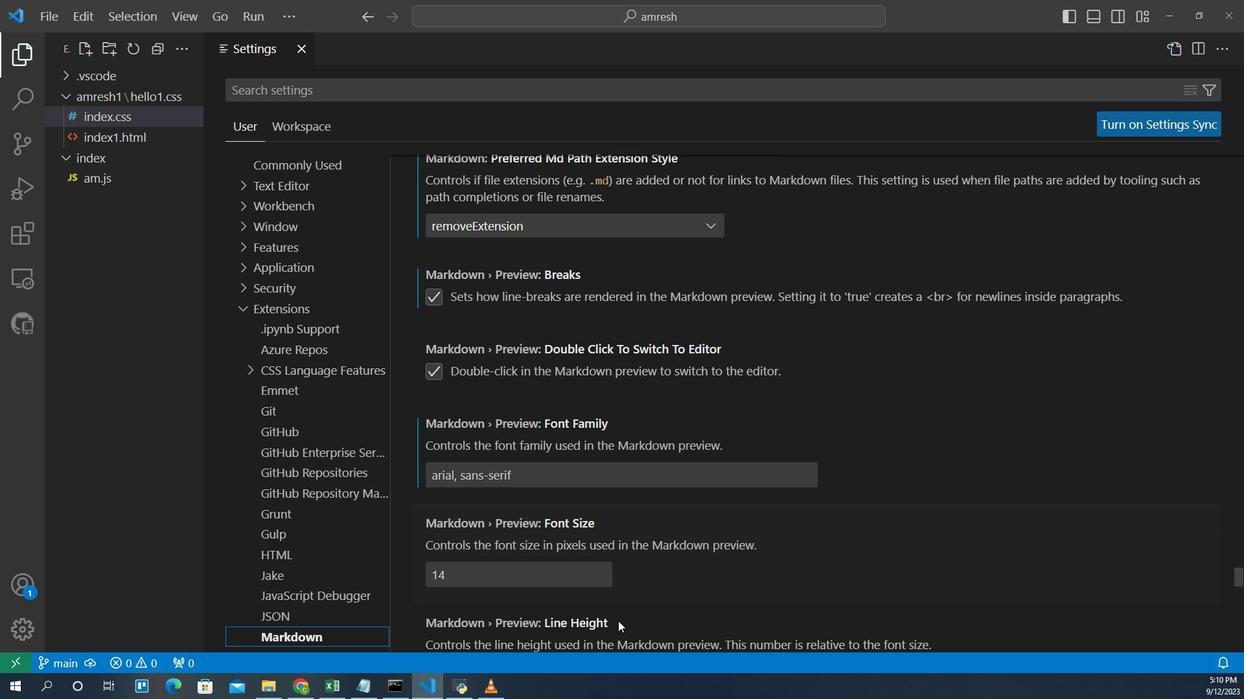 
Action: Mouse scrolled (740, 622) with delta (0, 0)
Screenshot: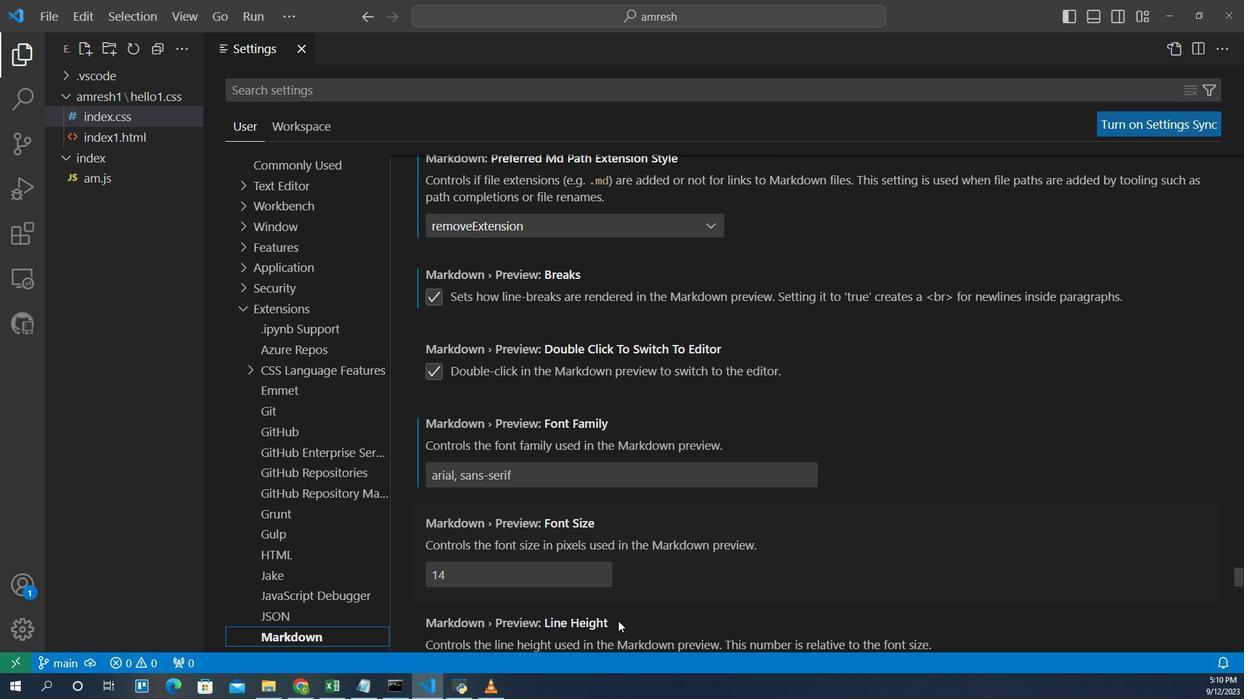 
Action: Mouse scrolled (740, 622) with delta (0, 0)
Screenshot: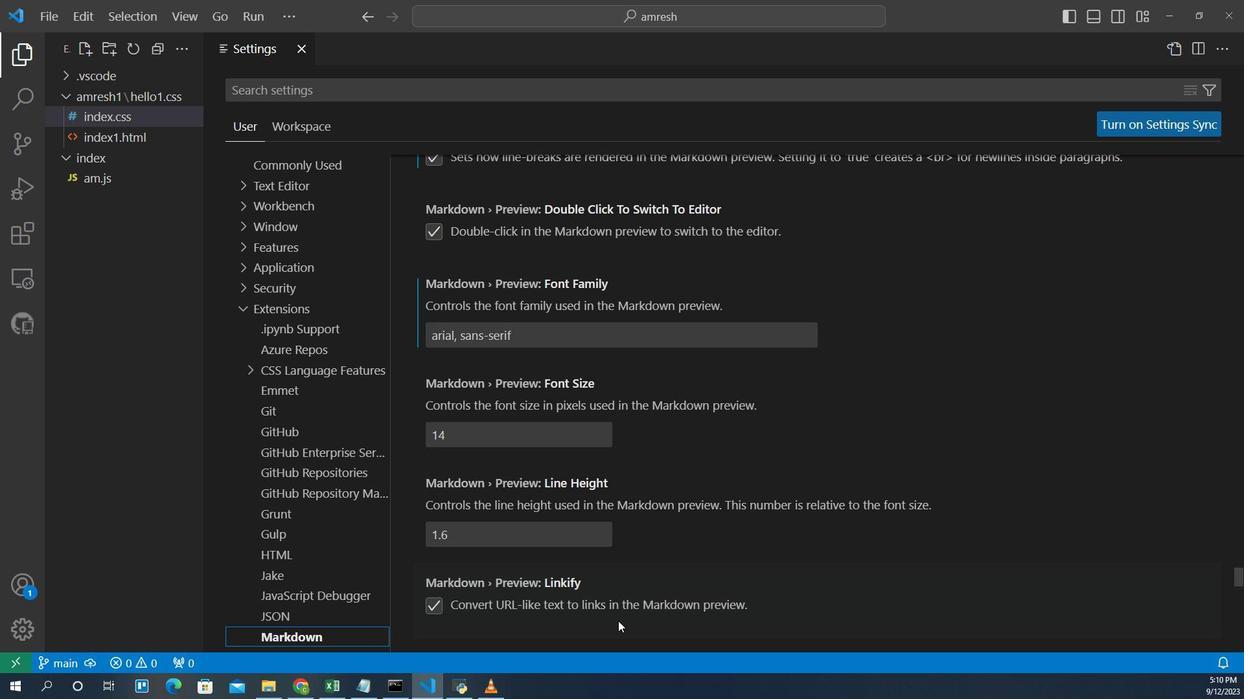 
Action: Mouse scrolled (740, 622) with delta (0, 0)
Screenshot: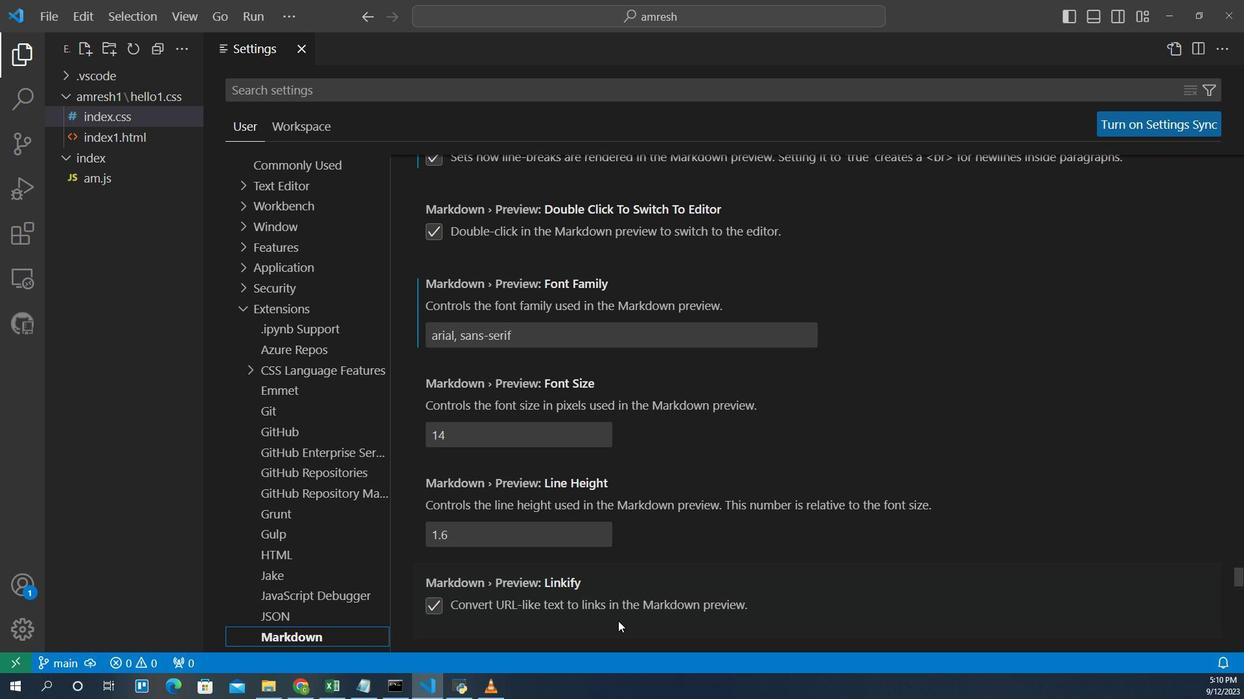 
Action: Mouse scrolled (740, 622) with delta (0, 0)
Screenshot: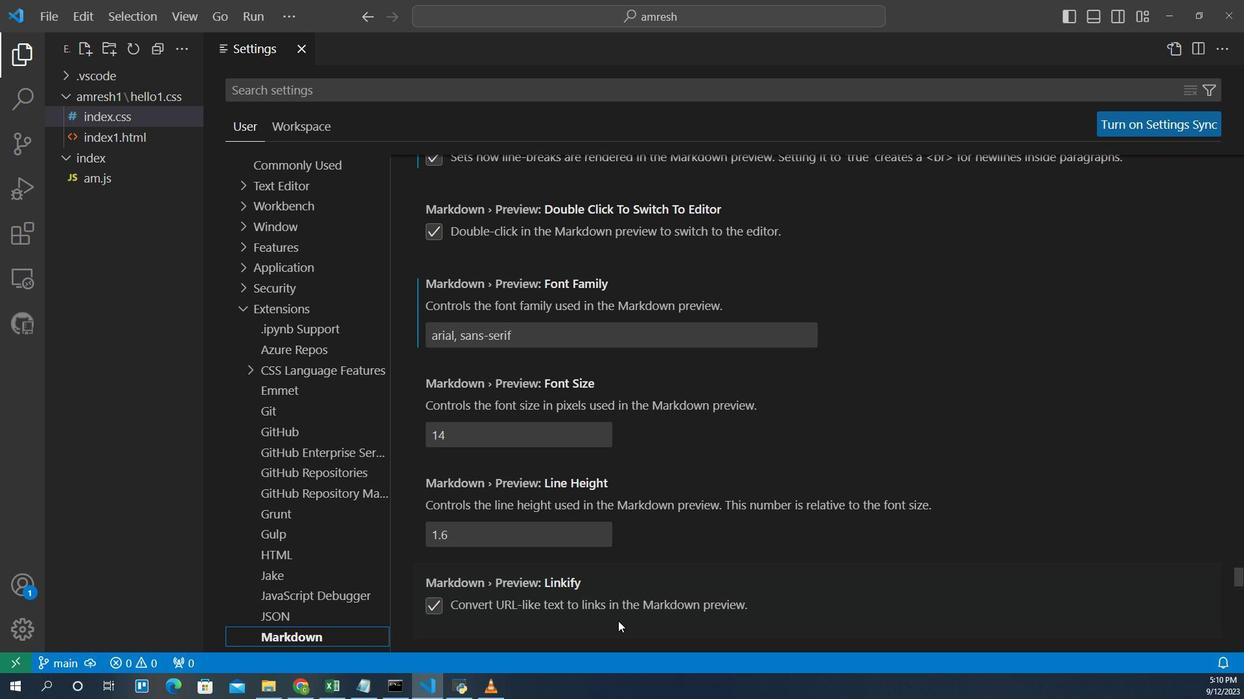 
Action: Mouse scrolled (740, 622) with delta (0, 0)
Screenshot: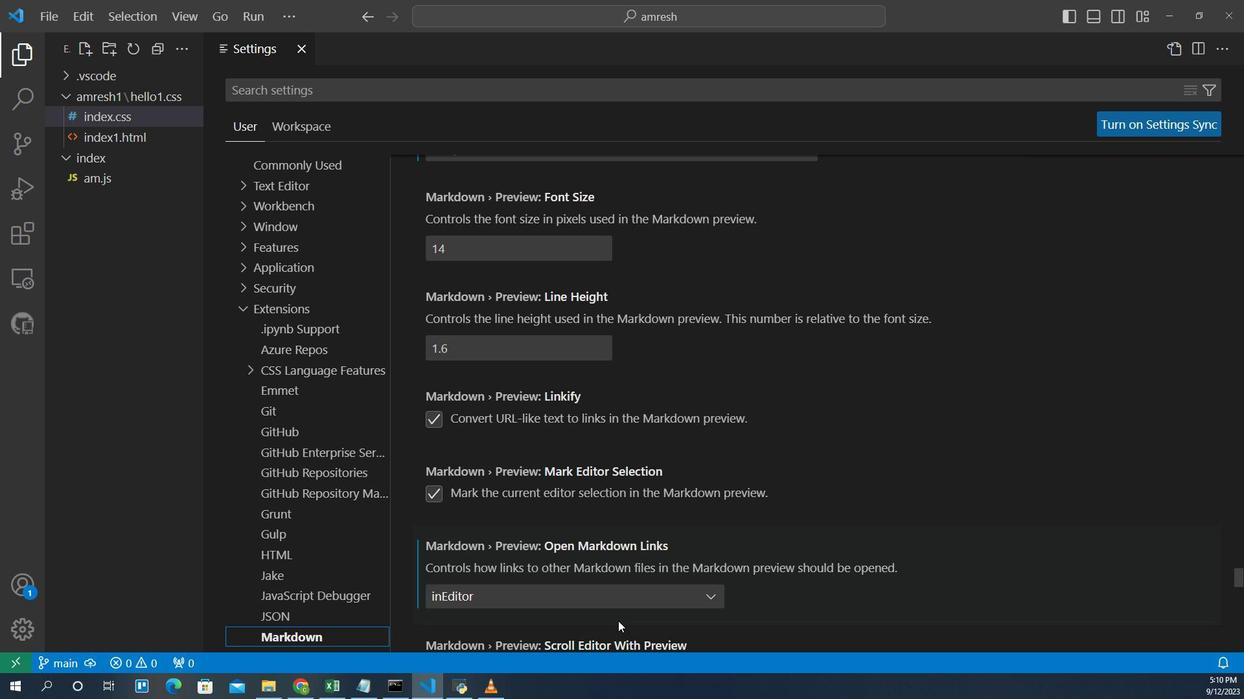 
Action: Mouse scrolled (740, 622) with delta (0, 0)
Screenshot: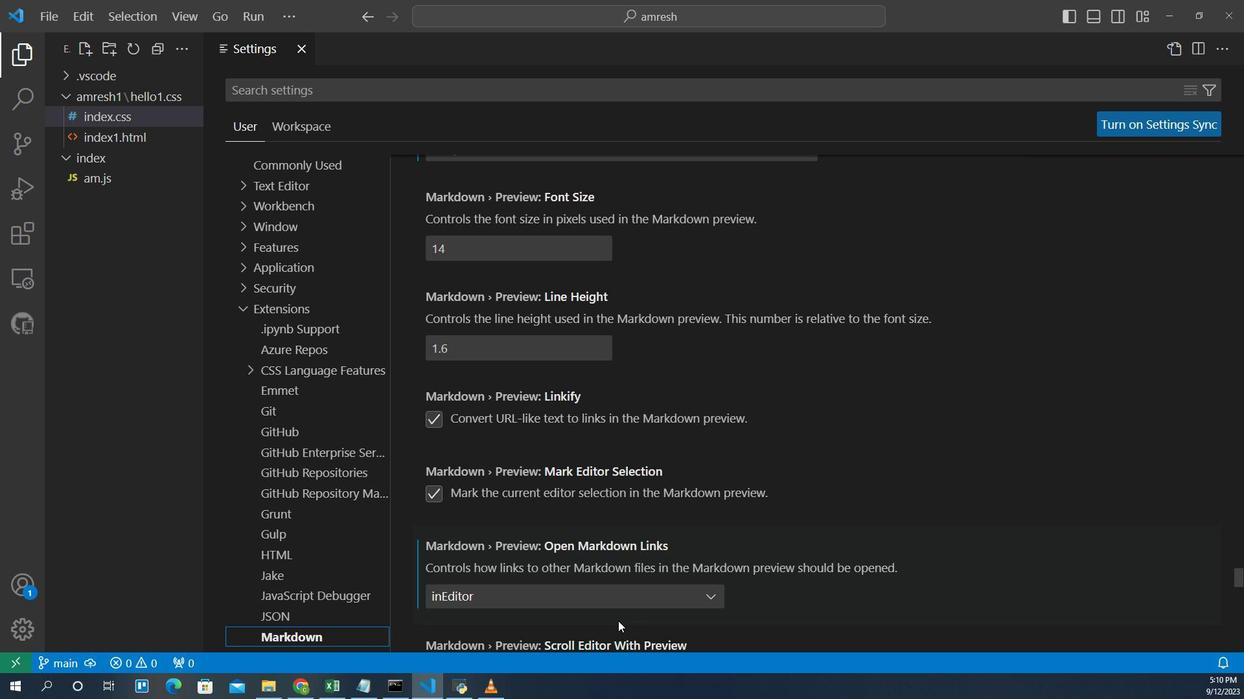 
Action: Mouse scrolled (740, 622) with delta (0, 0)
Screenshot: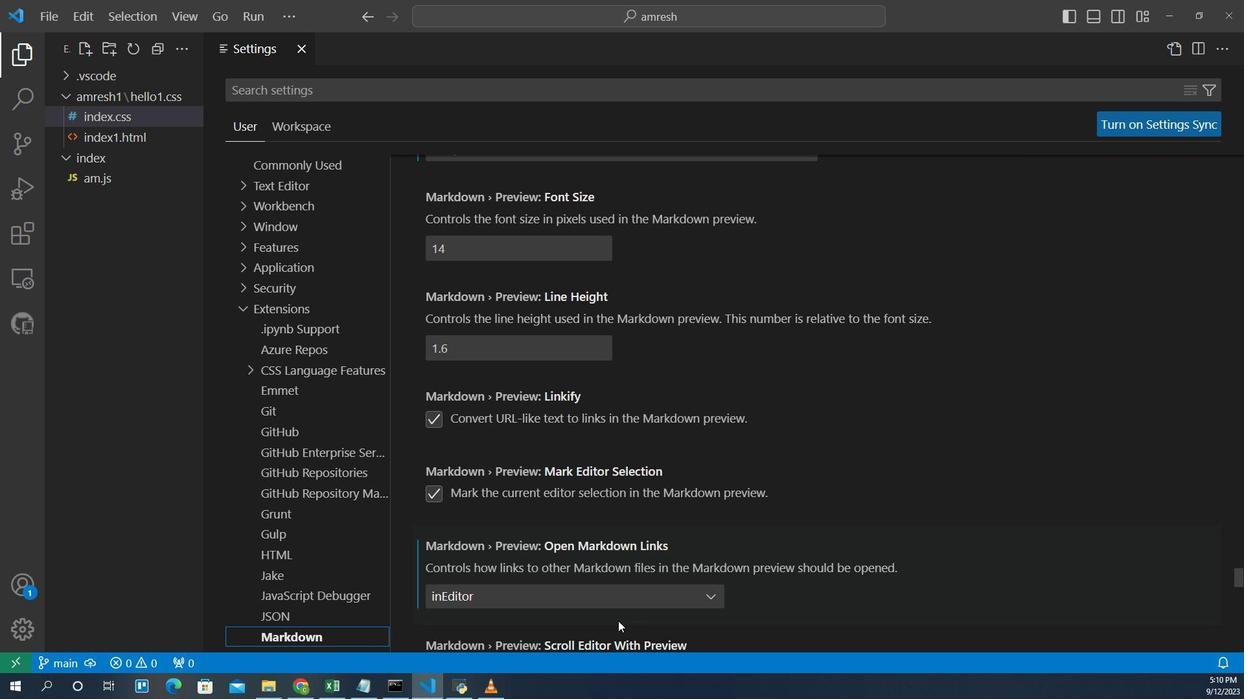 
Action: Mouse scrolled (740, 622) with delta (0, 0)
Screenshot: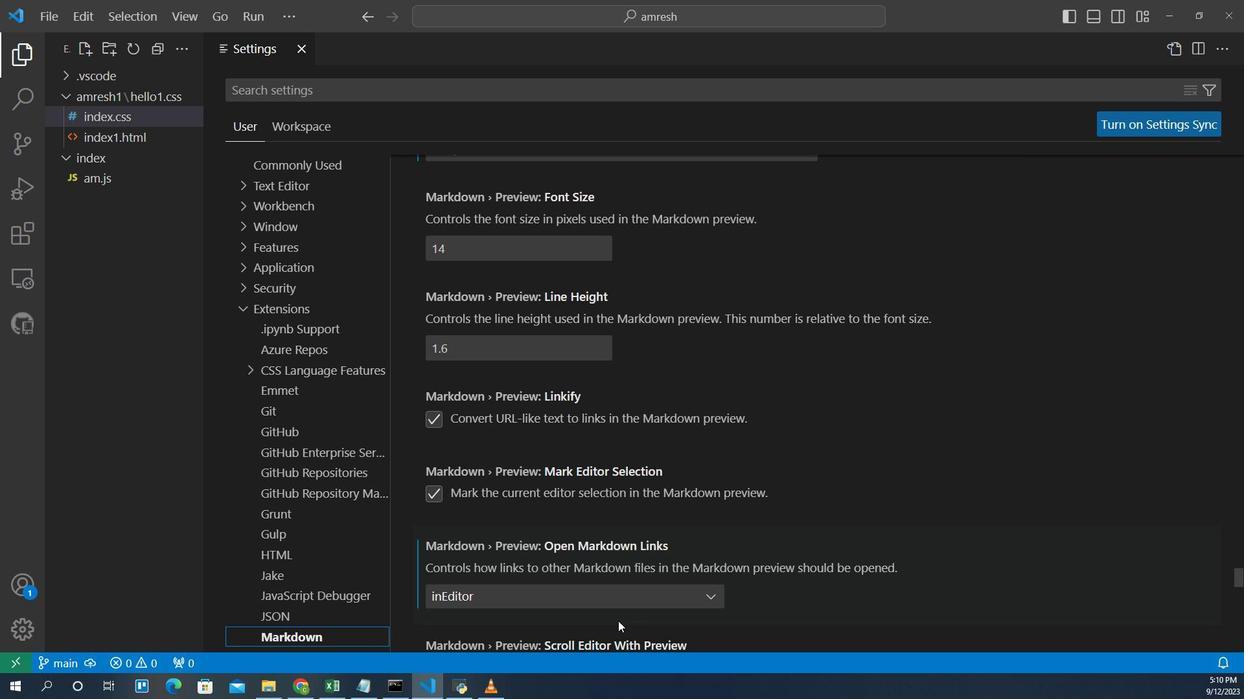 
Action: Mouse scrolled (740, 622) with delta (0, 0)
Screenshot: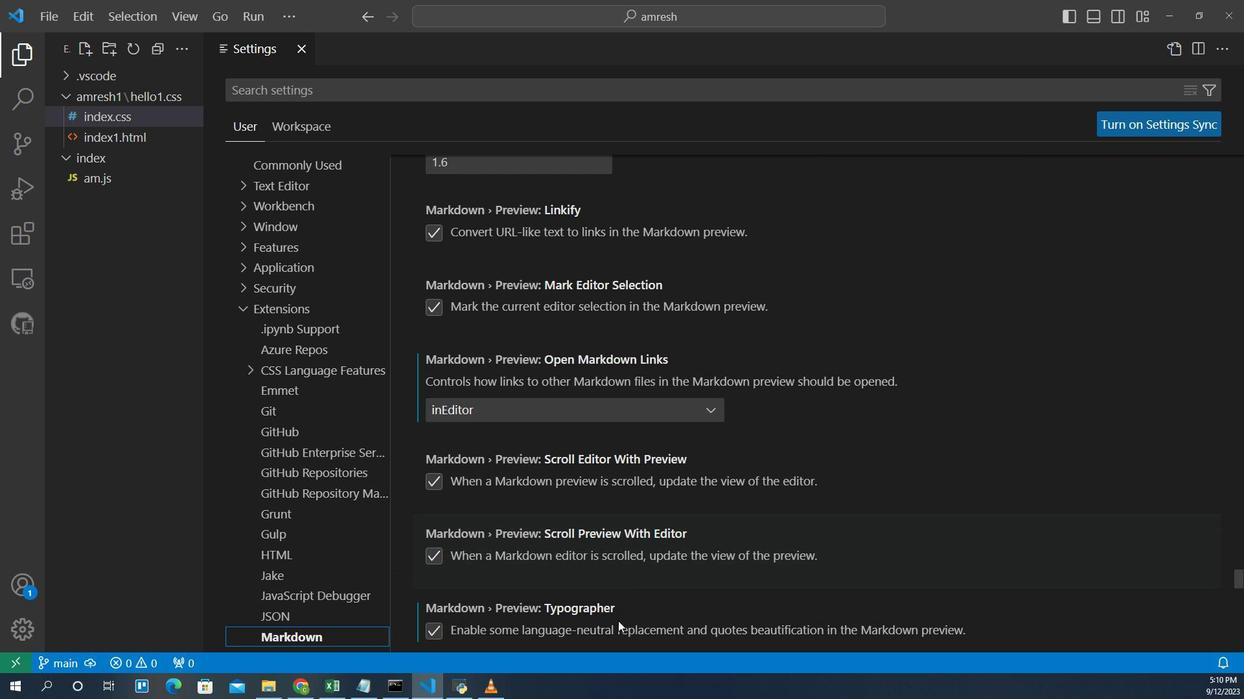 
Action: Mouse scrolled (740, 622) with delta (0, 0)
Screenshot: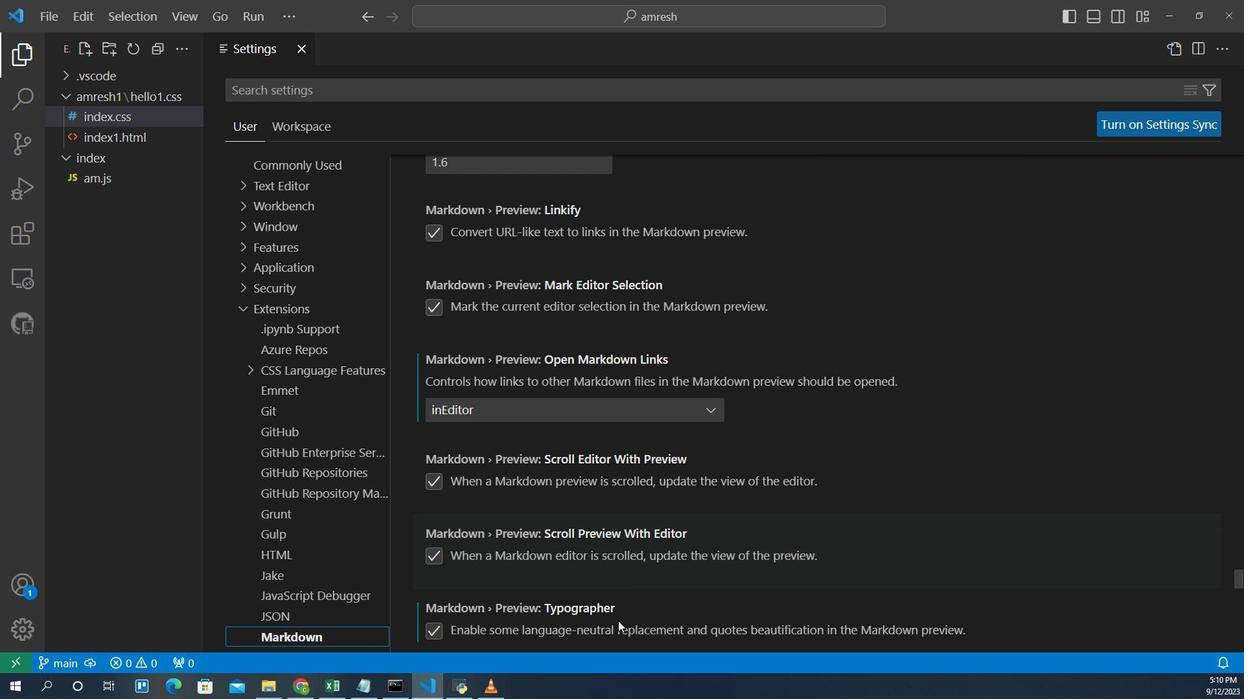 
Action: Mouse scrolled (740, 622) with delta (0, 0)
Screenshot: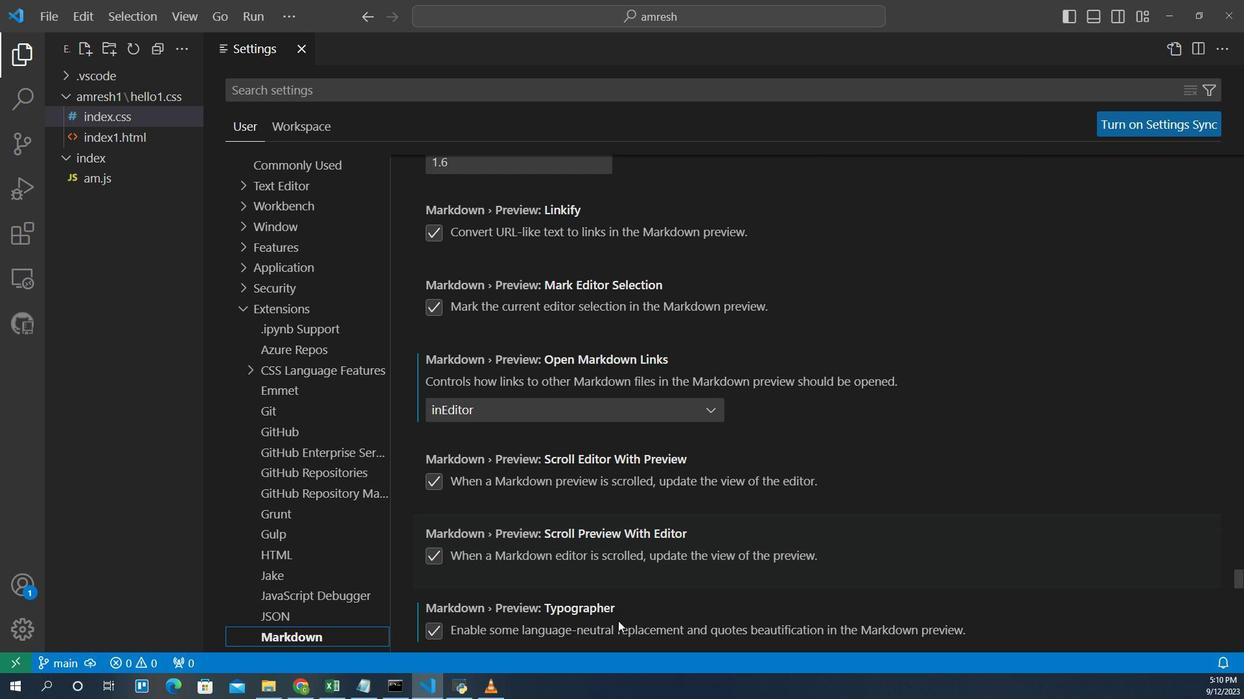 
Action: Mouse scrolled (740, 622) with delta (0, 0)
Screenshot: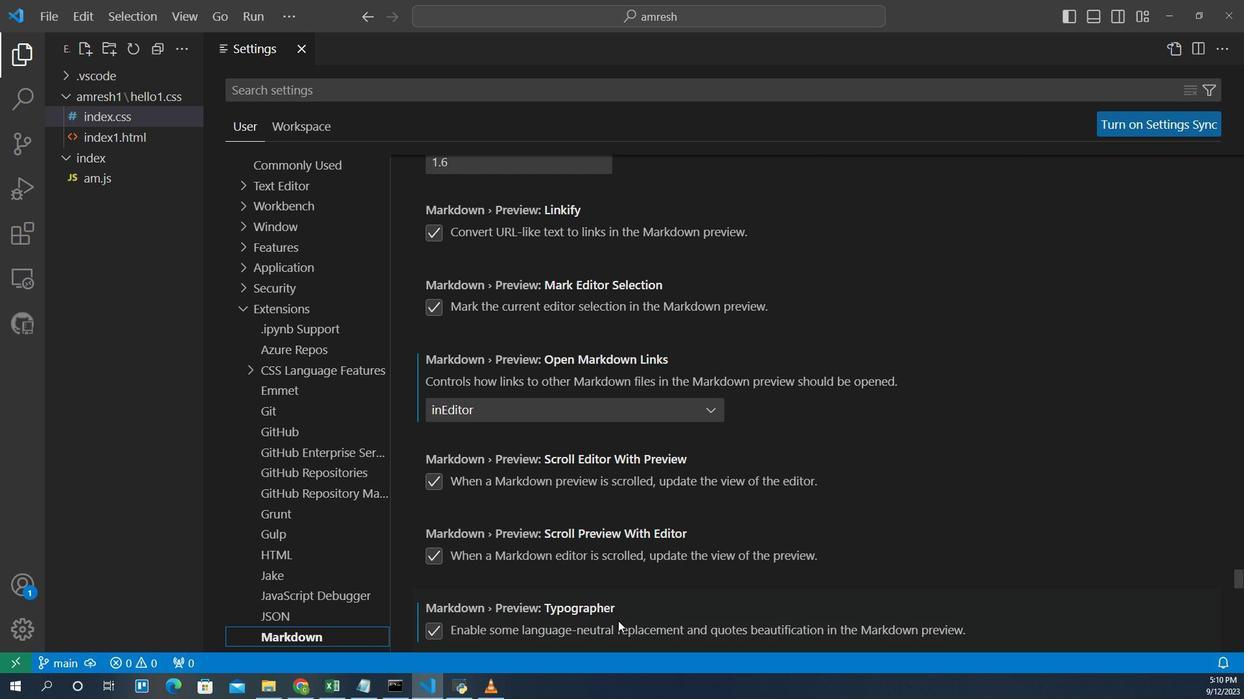 
Action: Mouse scrolled (740, 622) with delta (0, 0)
Screenshot: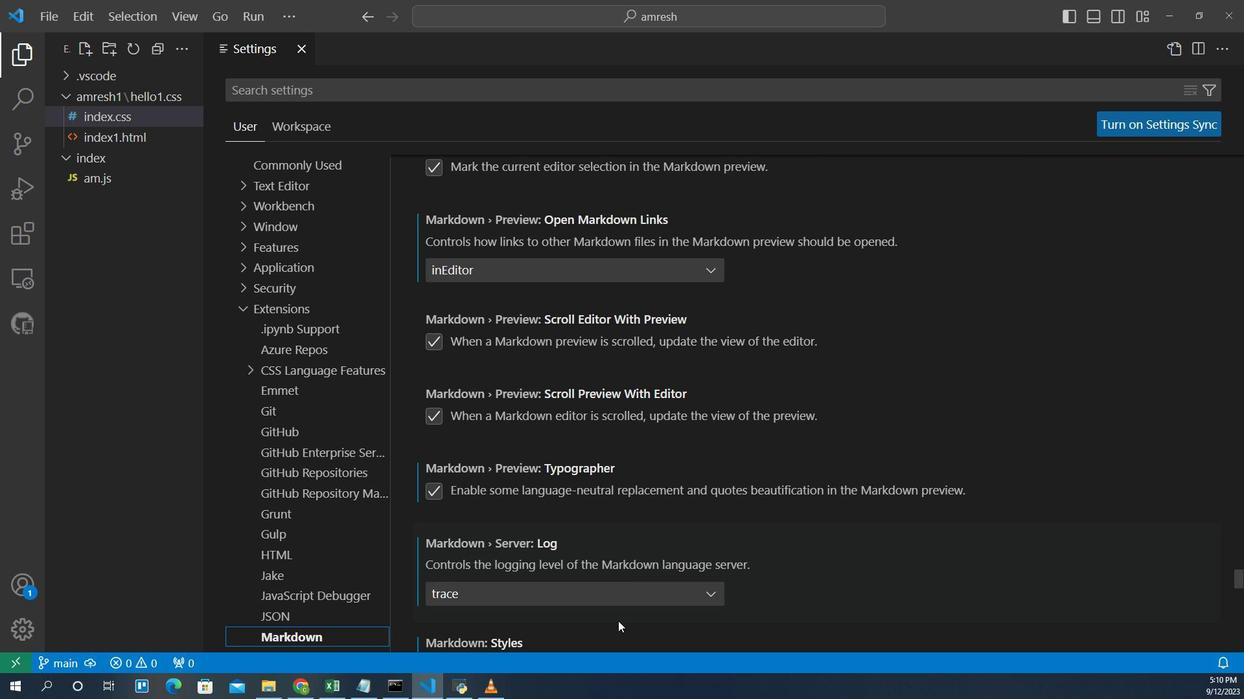 
Action: Mouse scrolled (740, 622) with delta (0, 0)
Screenshot: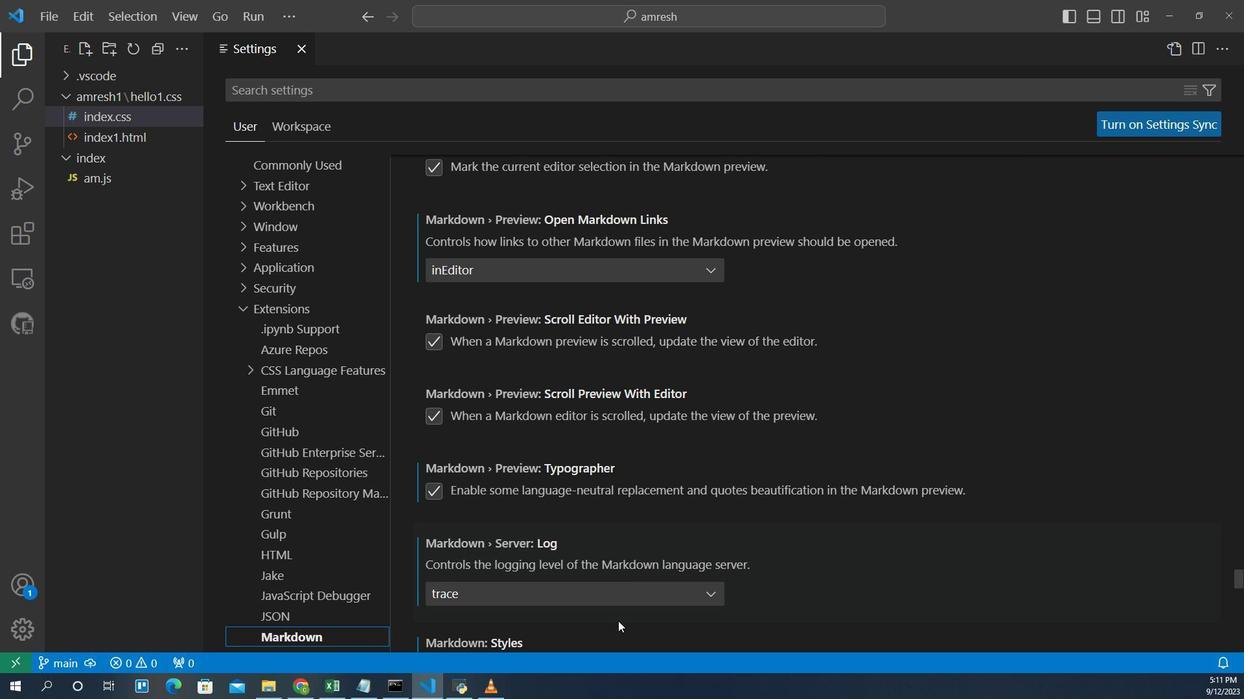 
Action: Mouse scrolled (740, 622) with delta (0, 0)
Screenshot: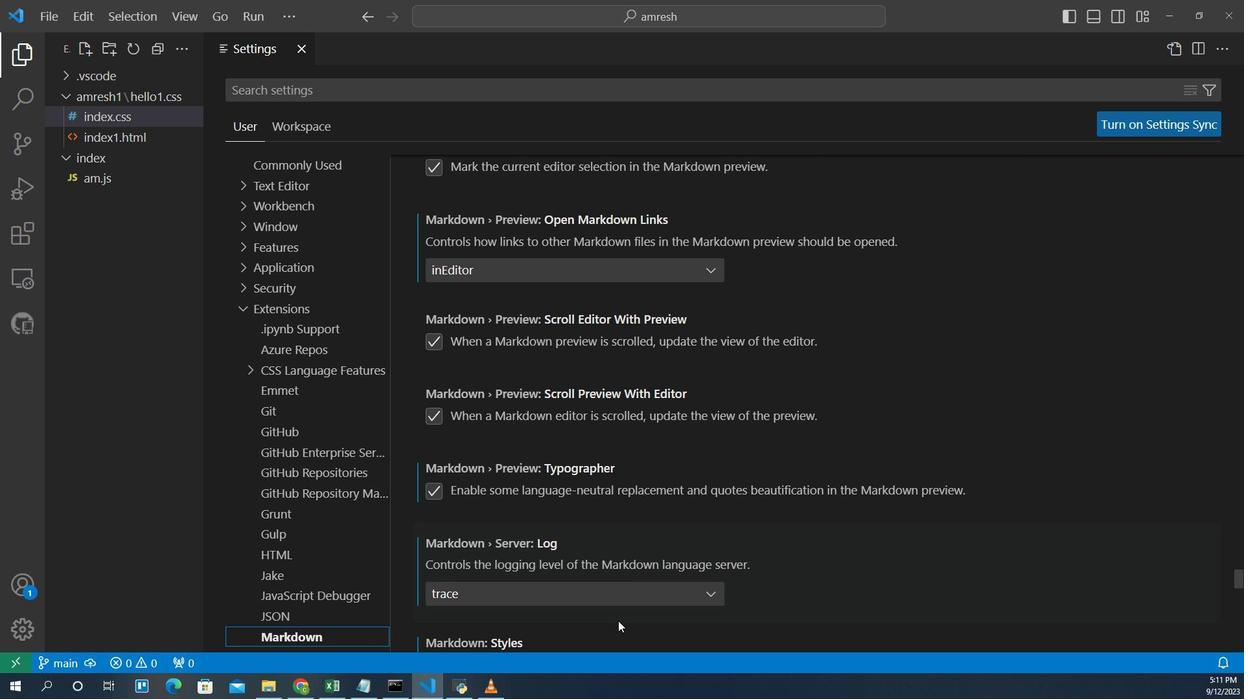 
Action: Mouse scrolled (740, 622) with delta (0, 0)
Screenshot: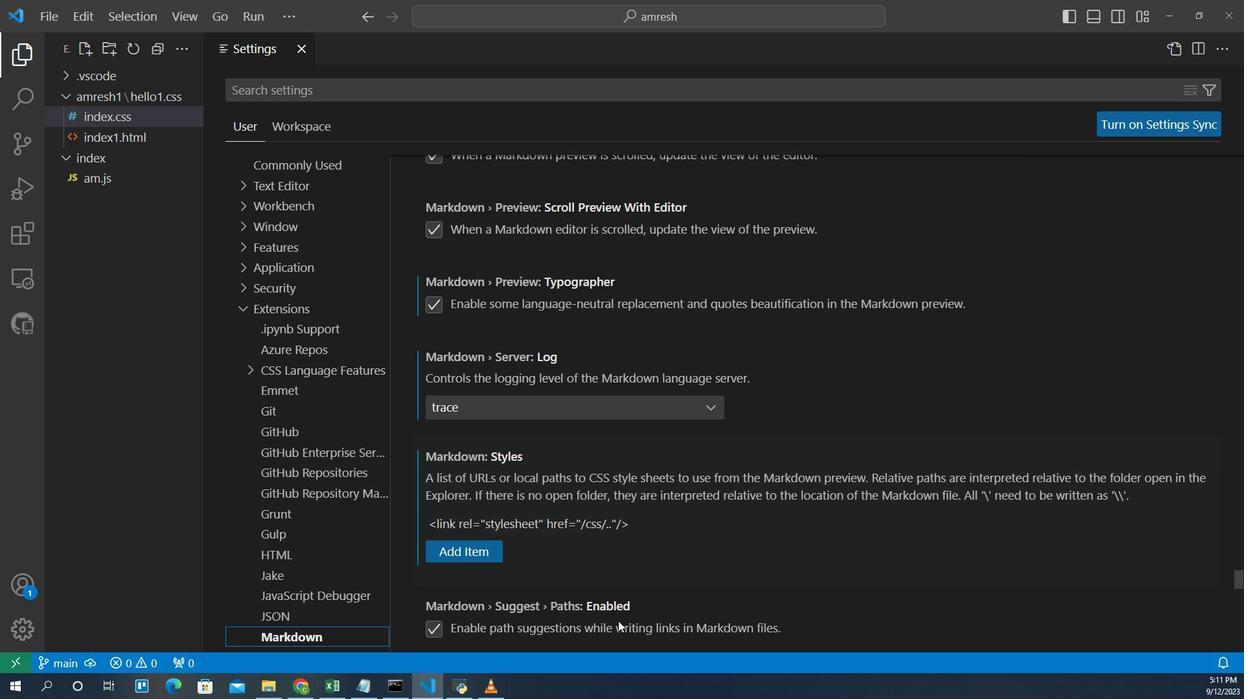 
Action: Mouse scrolled (740, 622) with delta (0, 0)
Screenshot: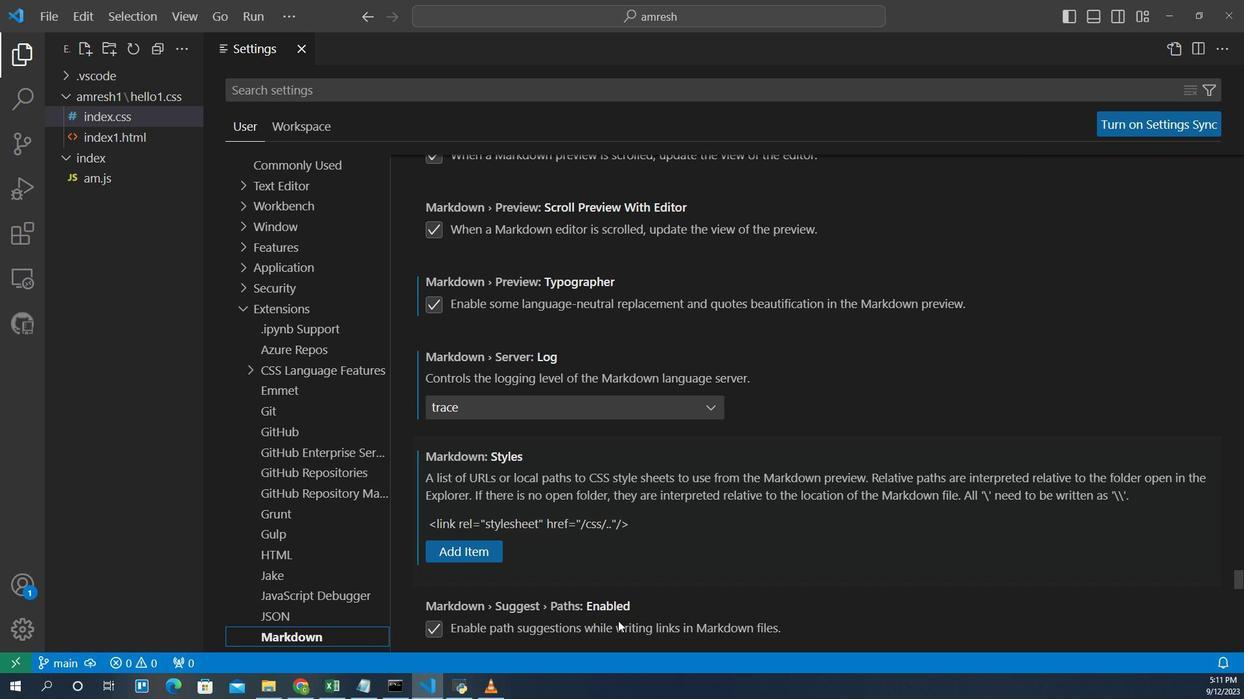 
Action: Mouse scrolled (740, 622) with delta (0, 0)
Screenshot: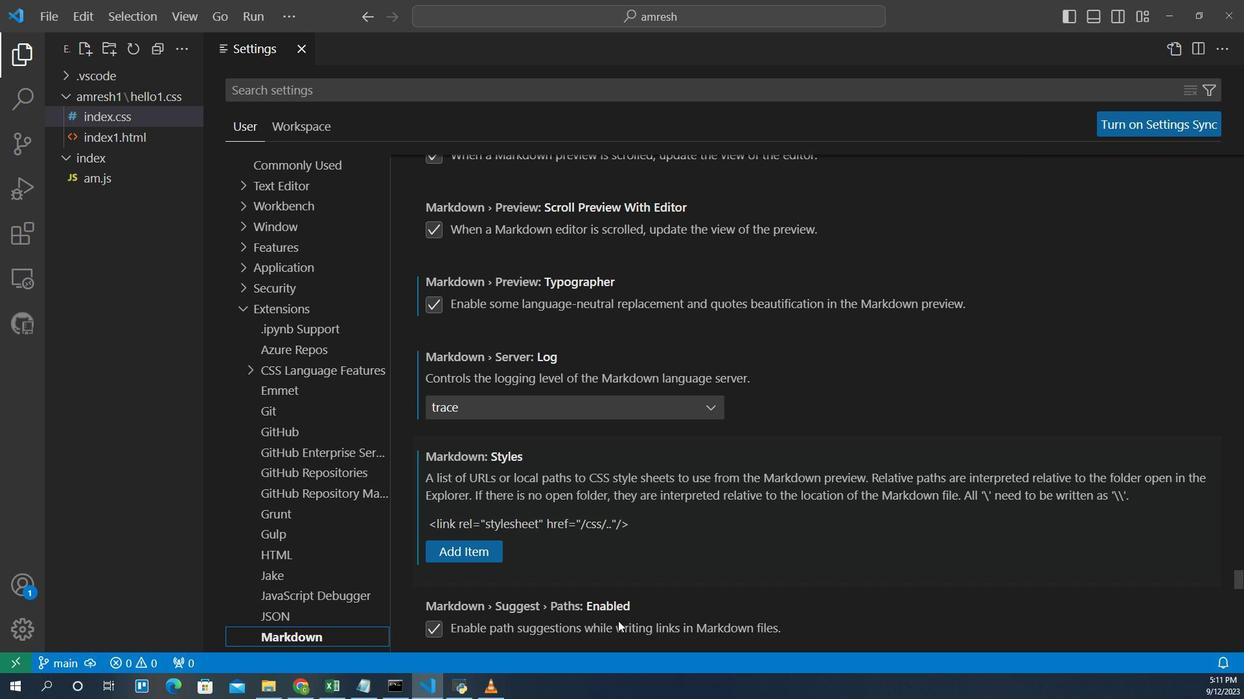 
Action: Mouse scrolled (740, 622) with delta (0, 0)
Screenshot: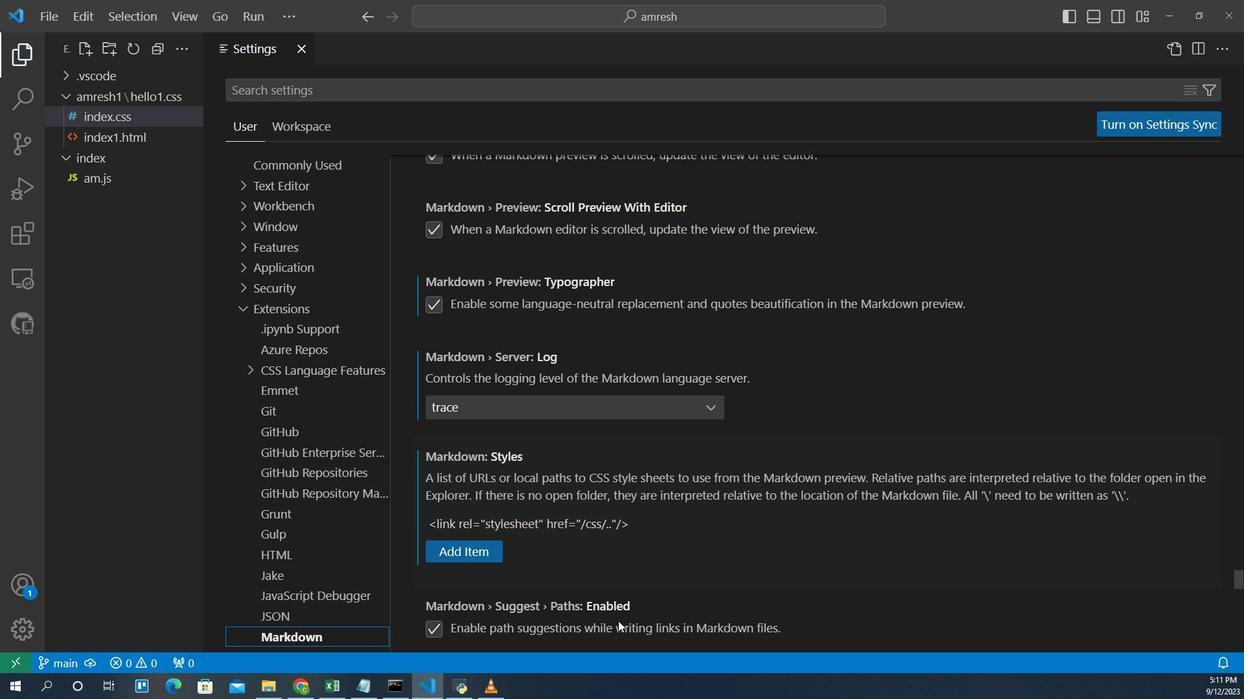 
Action: Mouse scrolled (740, 622) with delta (0, 0)
Screenshot: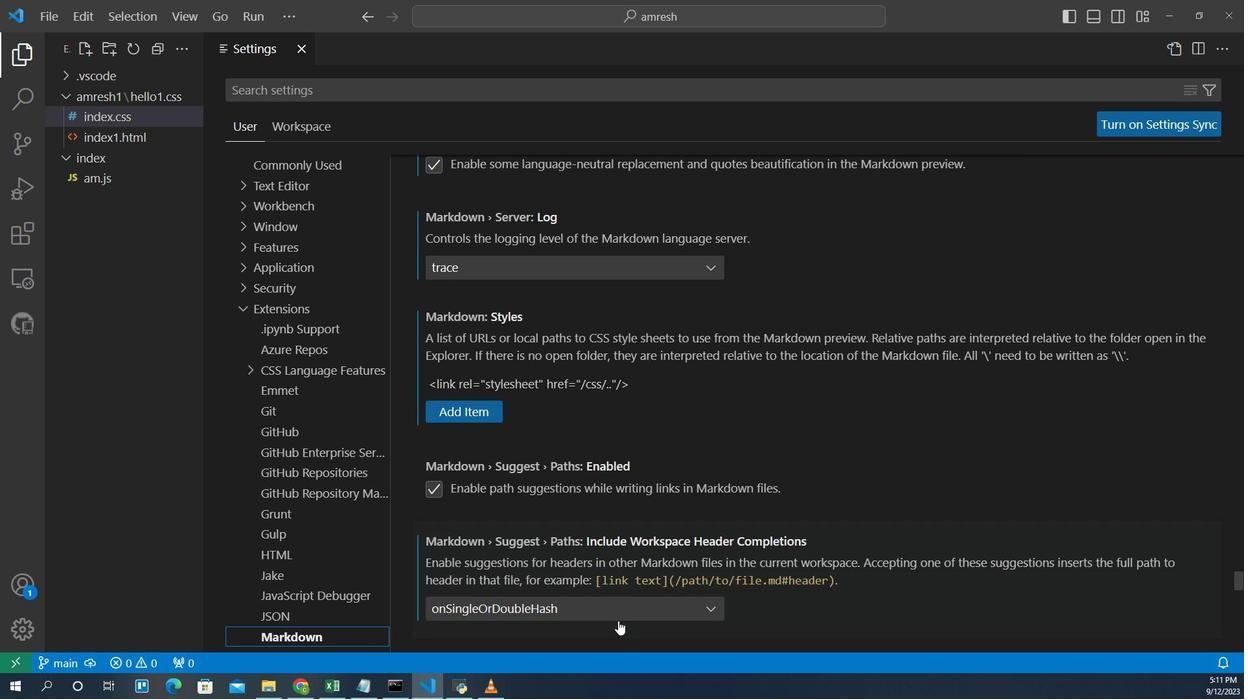 
Action: Mouse scrolled (740, 622) with delta (0, 0)
Screenshot: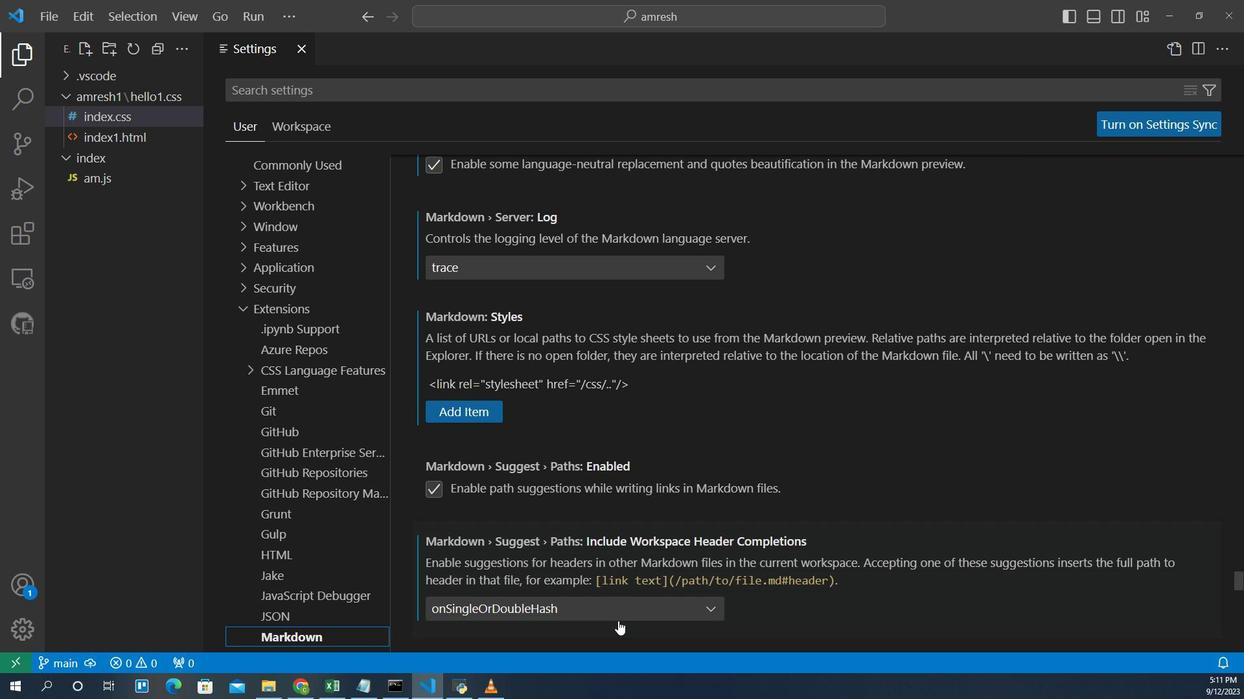 
Action: Mouse scrolled (740, 622) with delta (0, 0)
Screenshot: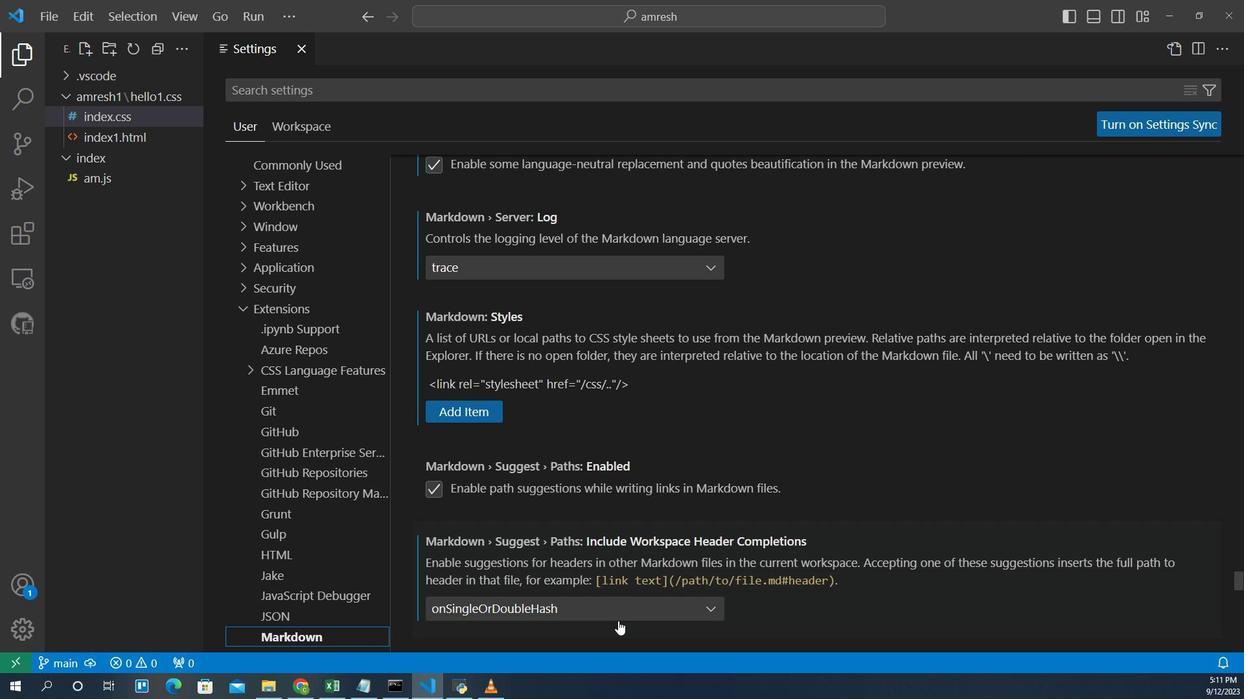
Action: Mouse scrolled (740, 622) with delta (0, 0)
Screenshot: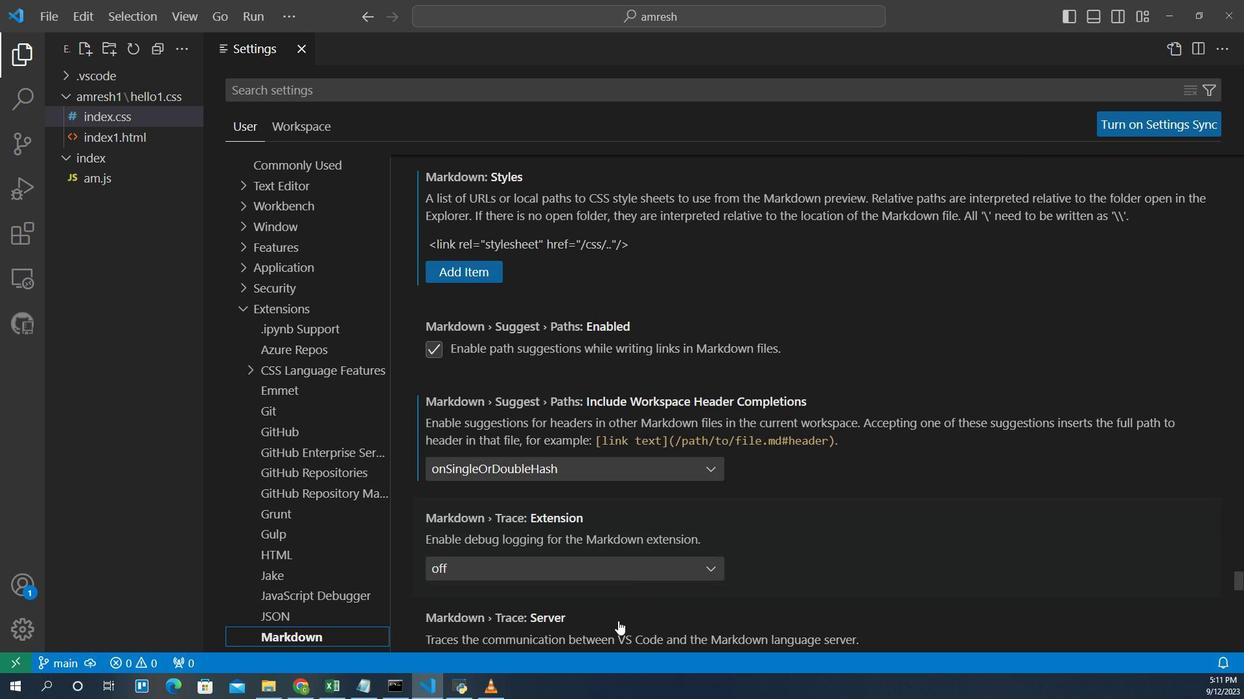
Action: Mouse scrolled (740, 622) with delta (0, 0)
Screenshot: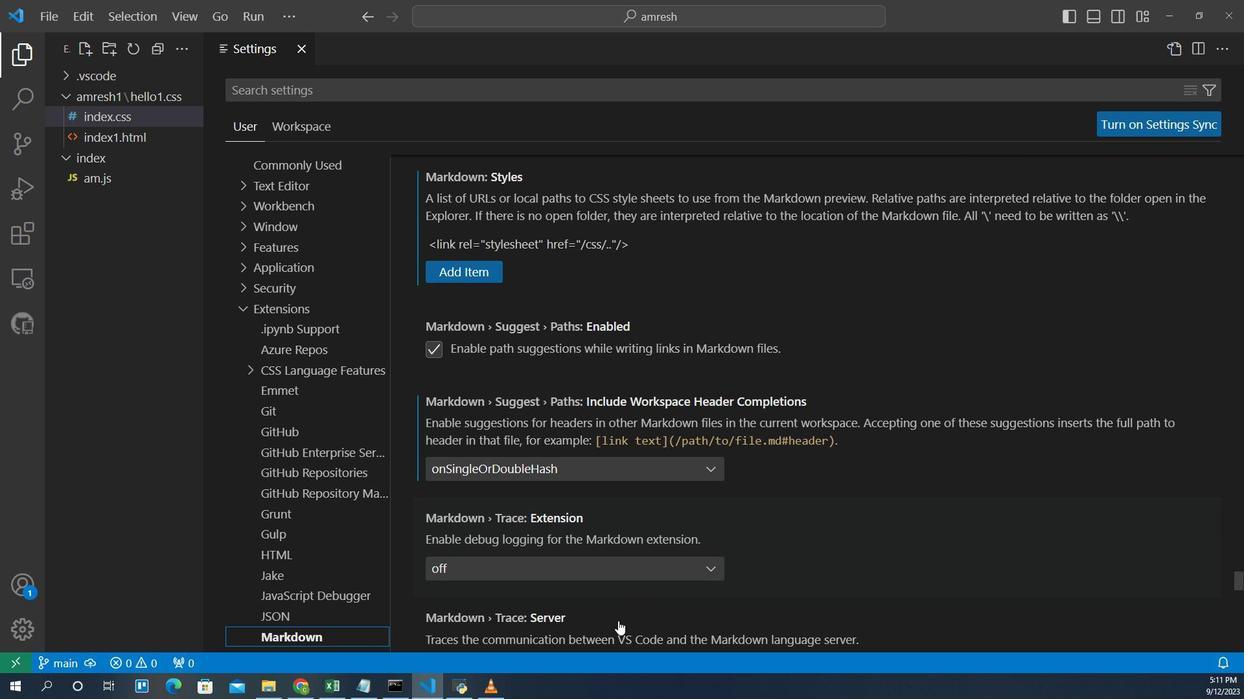 
Action: Mouse scrolled (740, 622) with delta (0, 0)
Screenshot: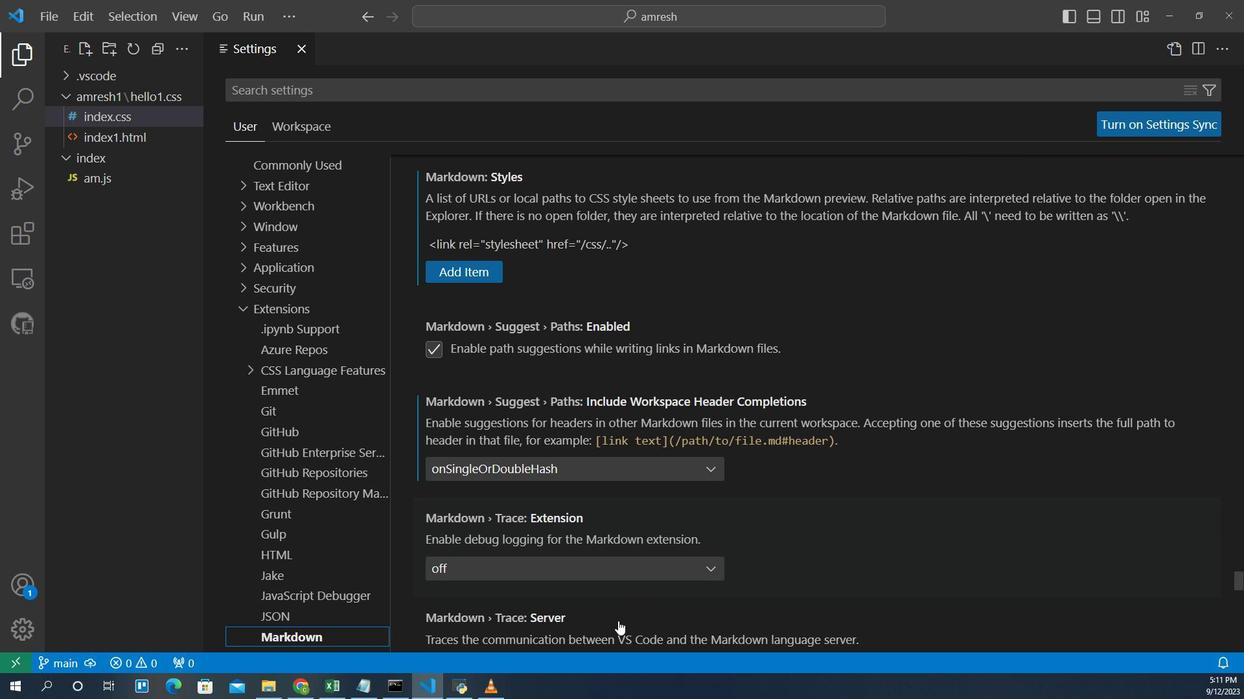 
Action: Mouse scrolled (740, 622) with delta (0, 0)
Screenshot: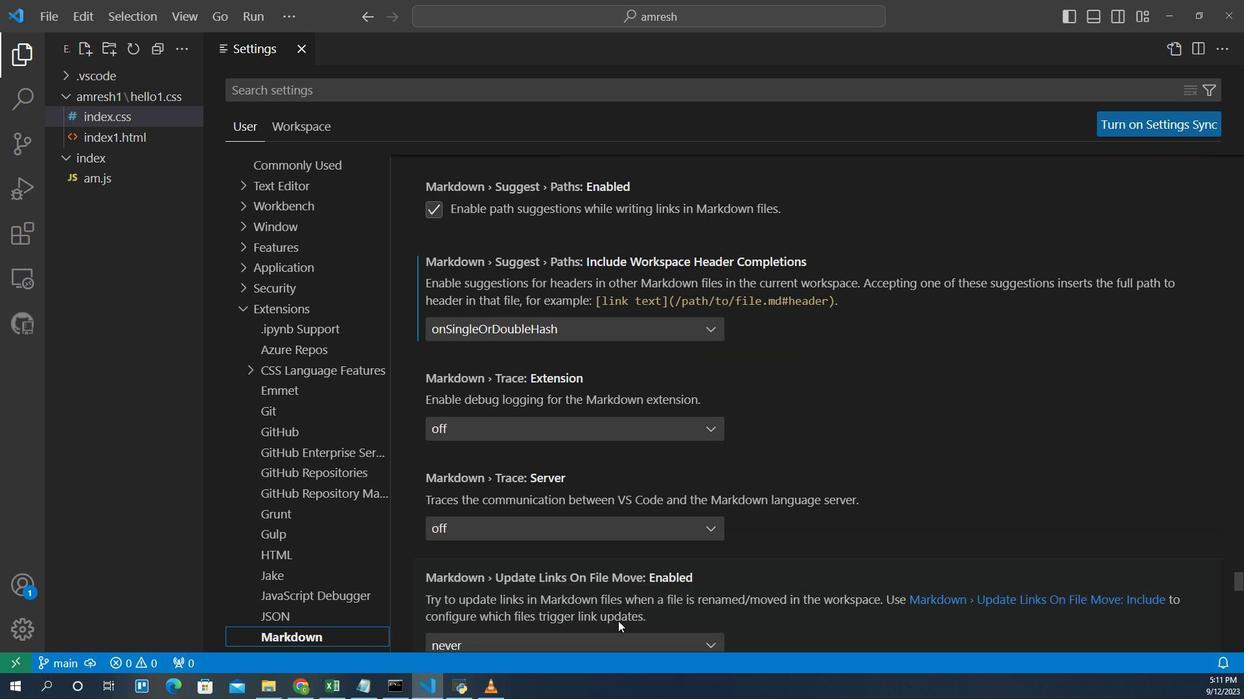 
Action: Mouse scrolled (740, 622) with delta (0, 0)
Screenshot: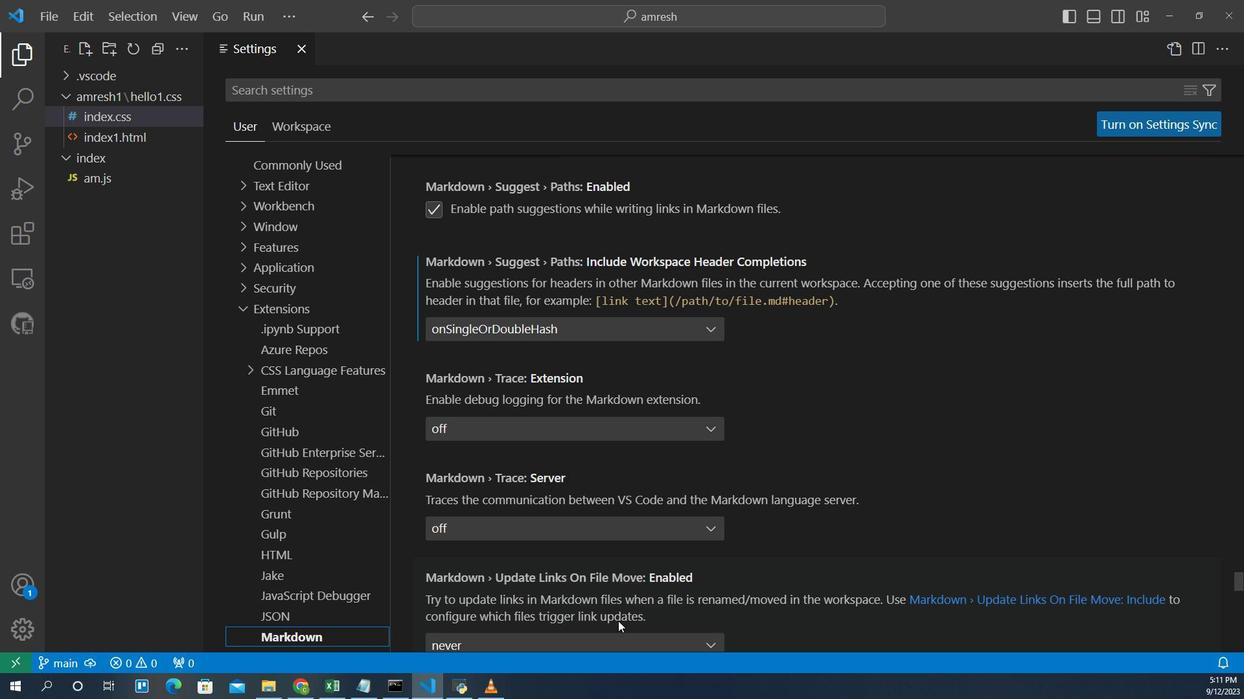 
Action: Mouse scrolled (740, 622) with delta (0, 0)
Screenshot: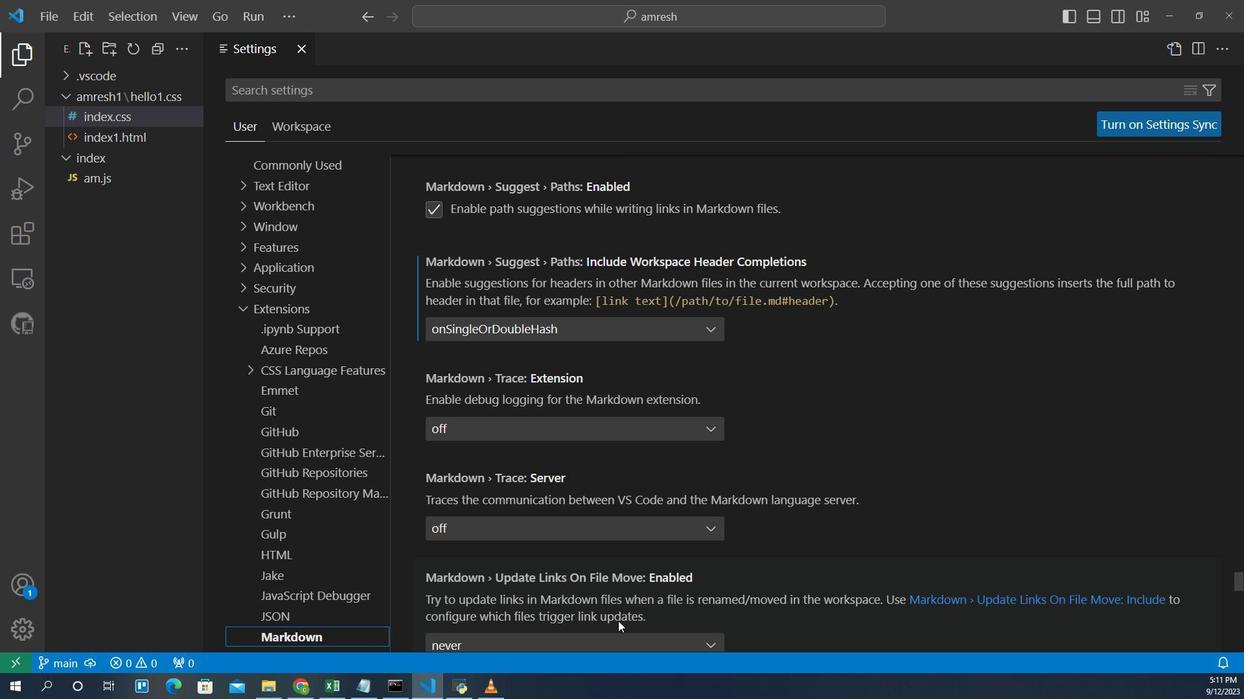 
Action: Mouse scrolled (740, 622) with delta (0, 0)
Screenshot: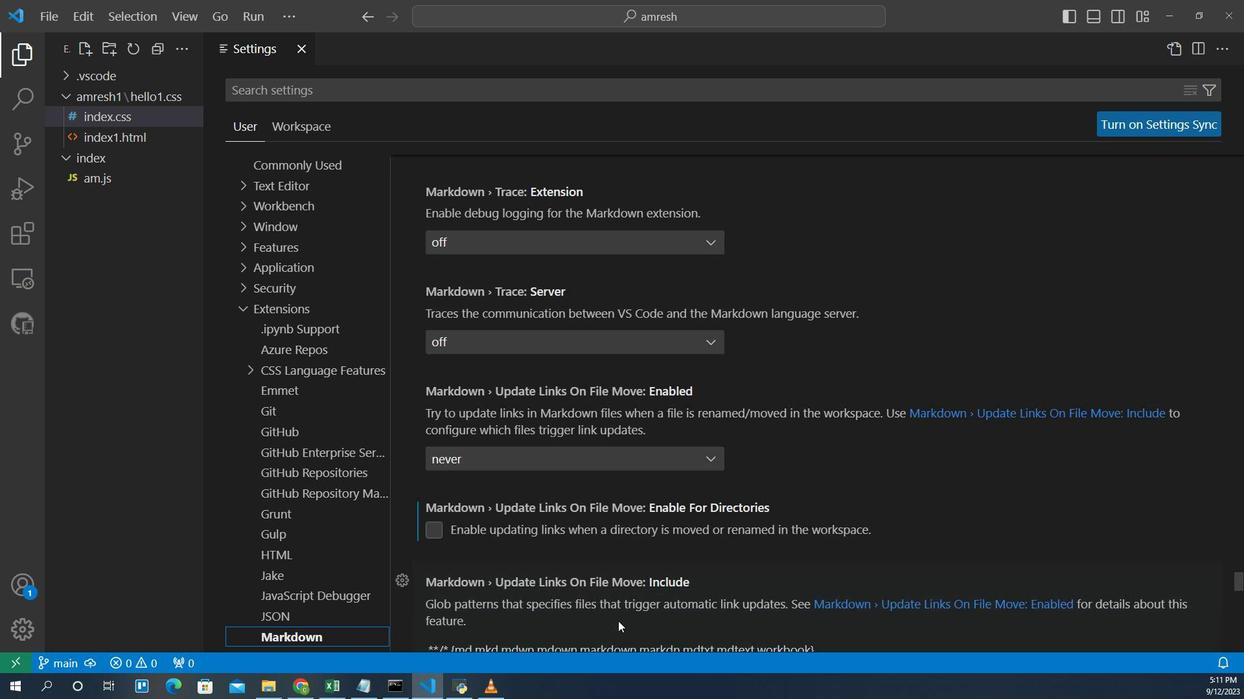 
Action: Mouse scrolled (740, 622) with delta (0, 0)
Screenshot: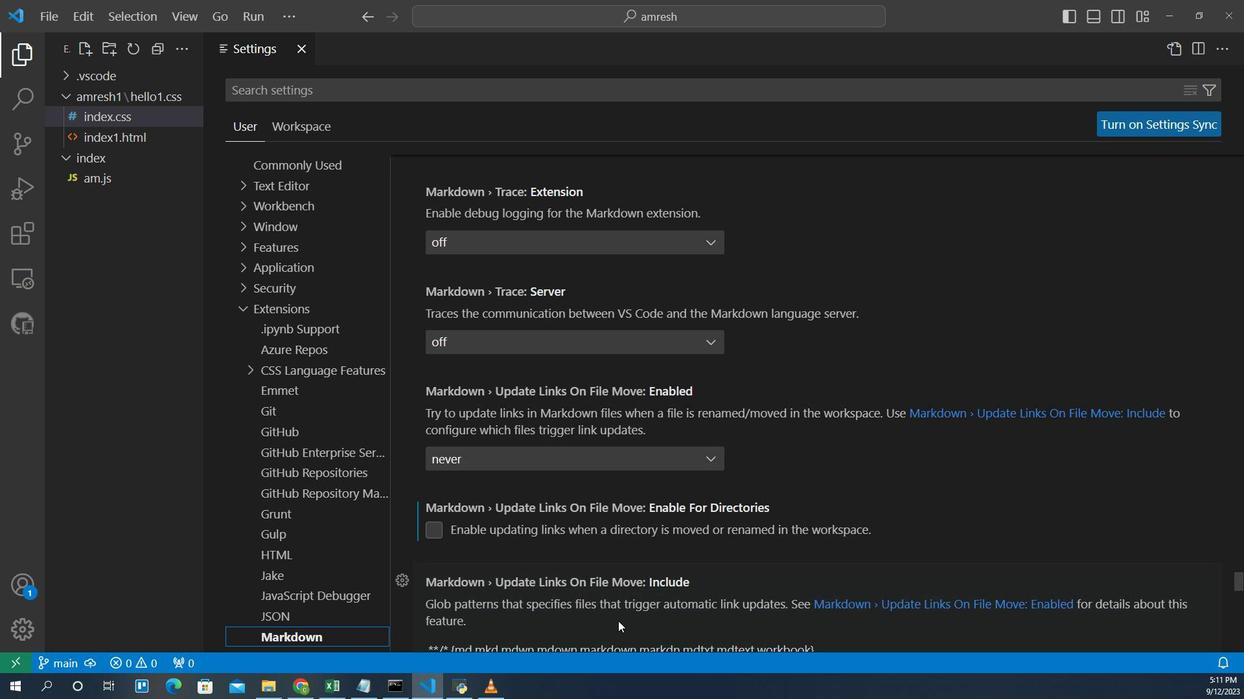 
Action: Mouse scrolled (740, 622) with delta (0, 0)
Screenshot: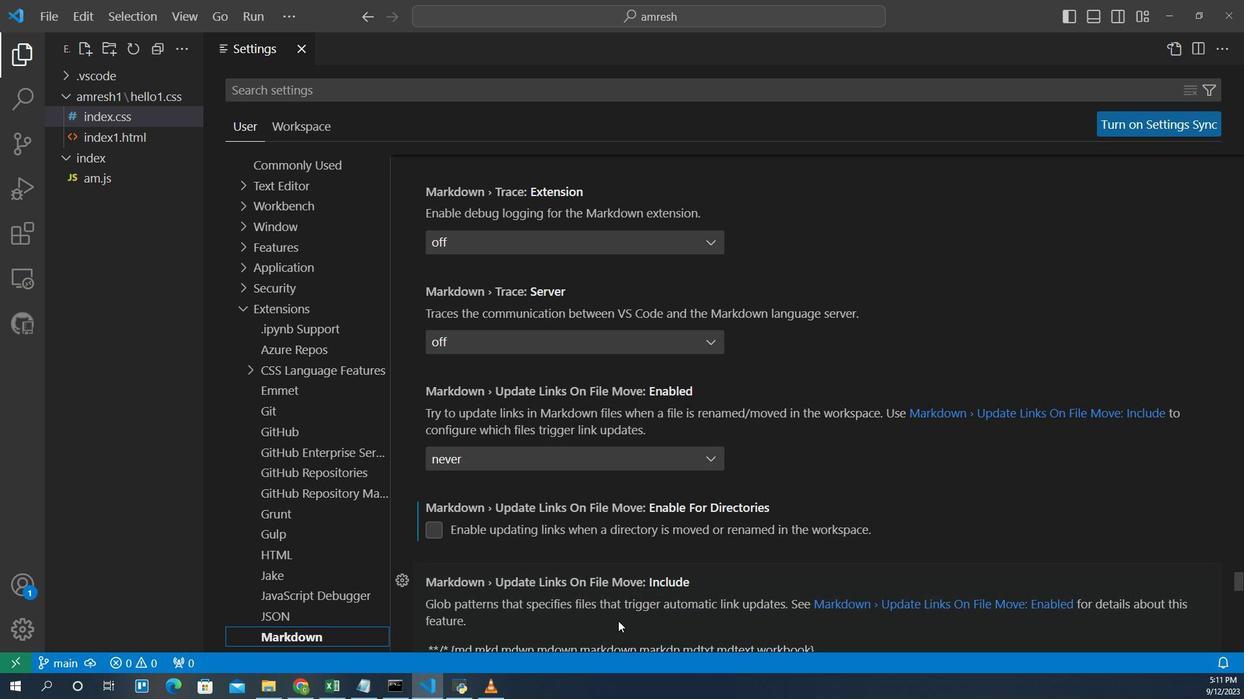 
Action: Mouse scrolled (740, 622) with delta (0, 0)
Screenshot: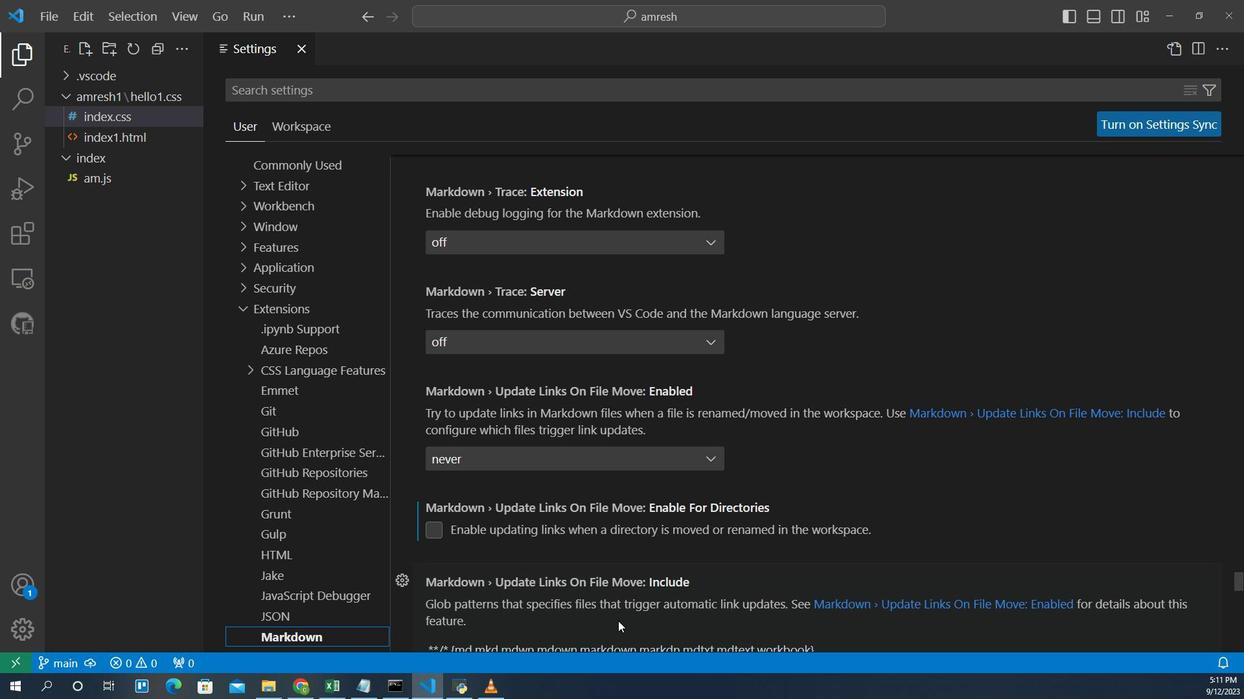 
Action: Mouse moved to (517, 524)
Screenshot: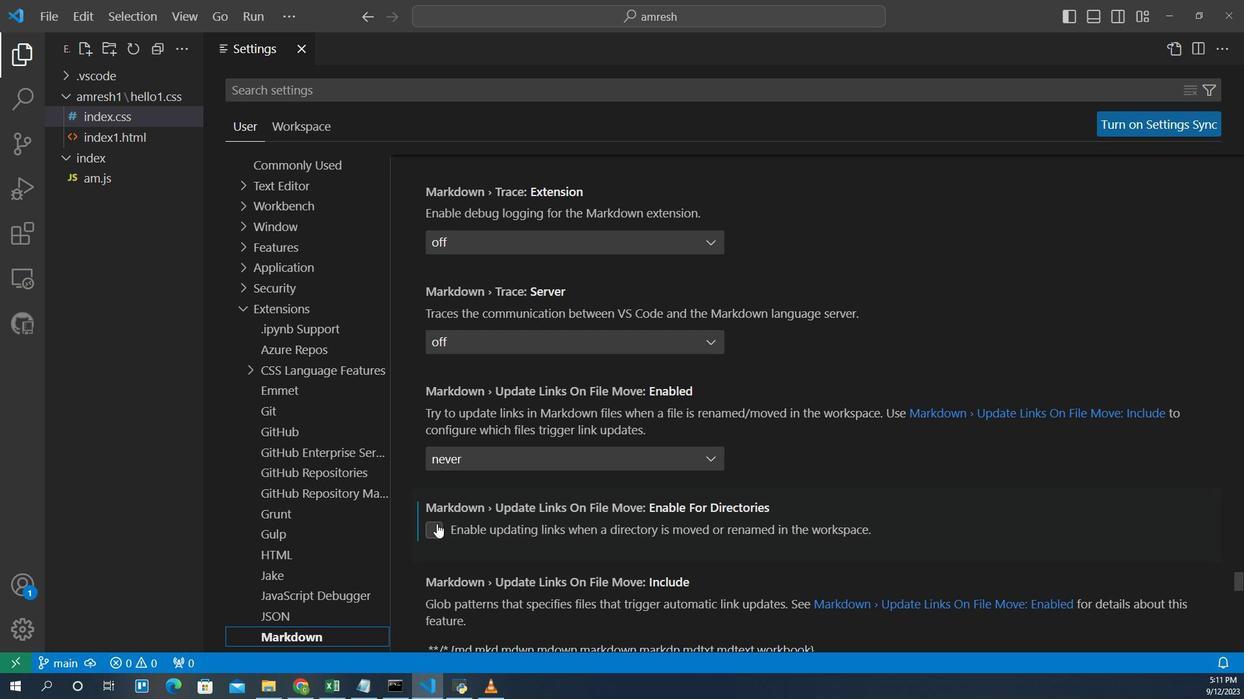 
Action: Mouse pressed left at (517, 524)
Screenshot: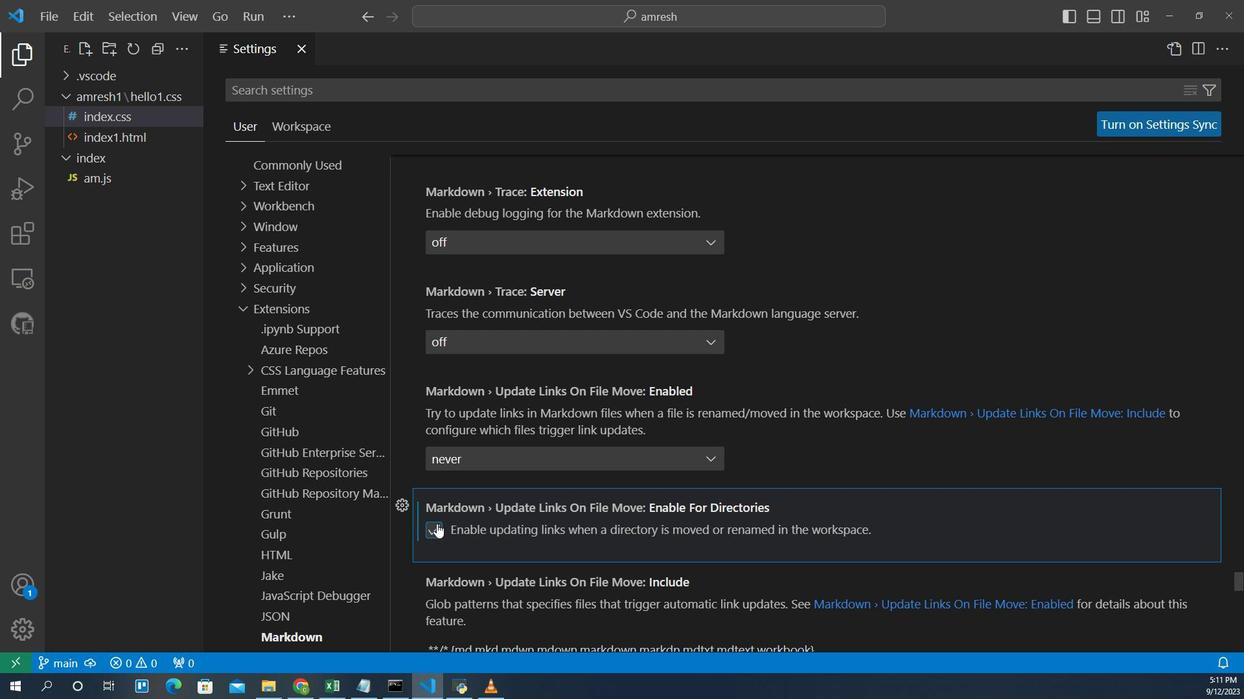 
Action: Mouse moved to (575, 553)
Screenshot: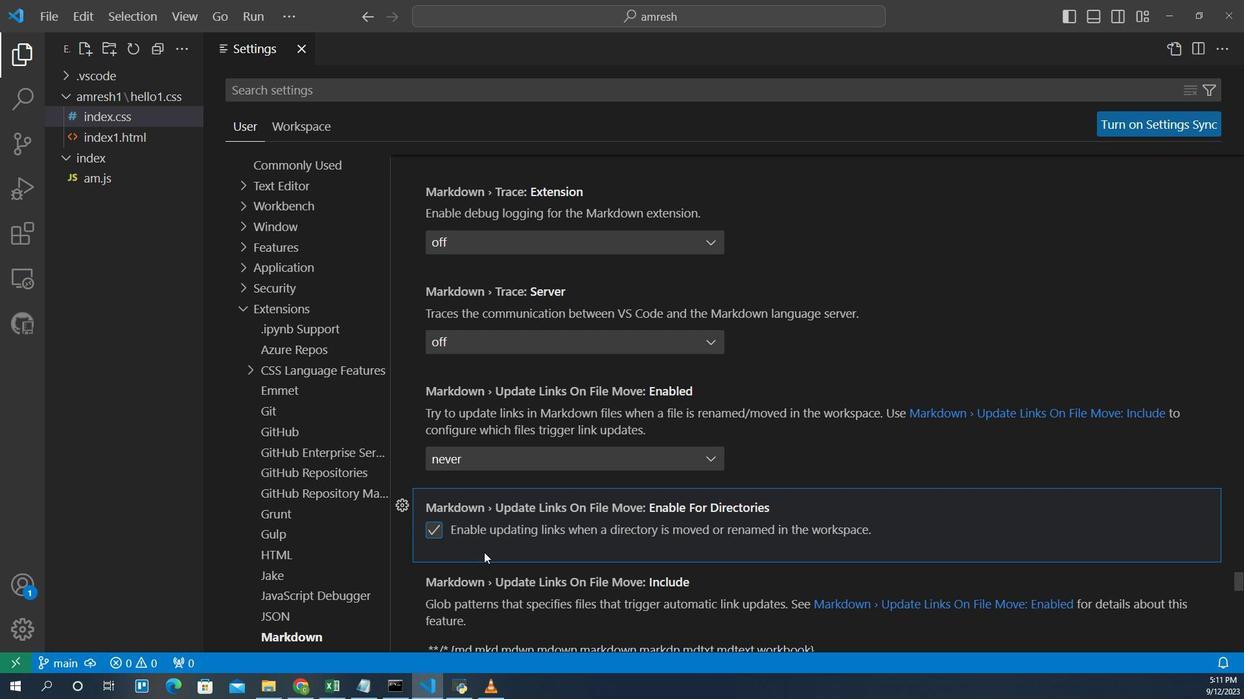 
